 Task: Look for space in Zhaobaoshan, China from 2nd September, 2023 to 5th September, 2023 for 1 adult in price range Rs.5000 to Rs.10000. Place can be private room with 1  bedroom having 1 bed and 1 bathroom. Property type can be house, flat, guest house, hotel. Amenities needed are: washing machine. Booking option can be shelf check-in. Required host language is Chinese (Simplified).
Action: Mouse moved to (286, 144)
Screenshot: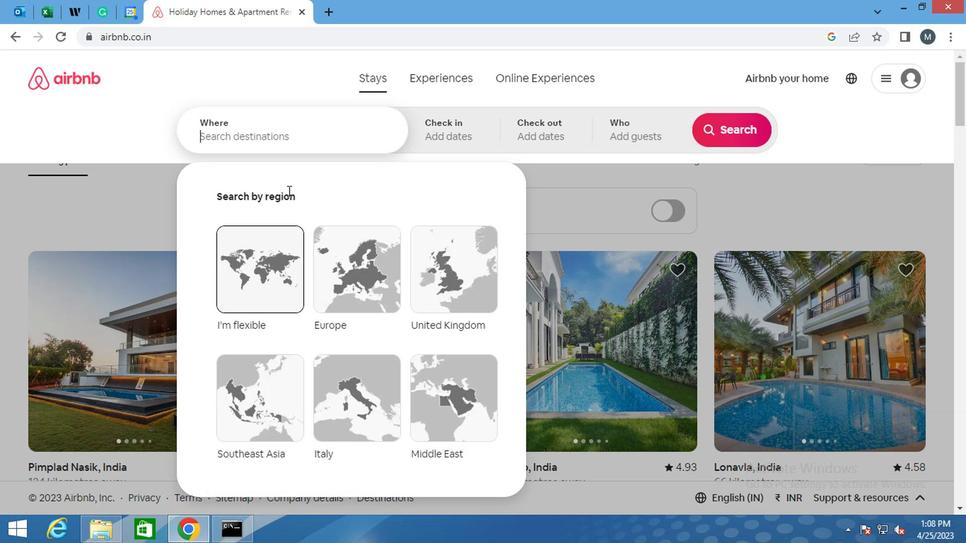
Action: Mouse pressed left at (286, 144)
Screenshot: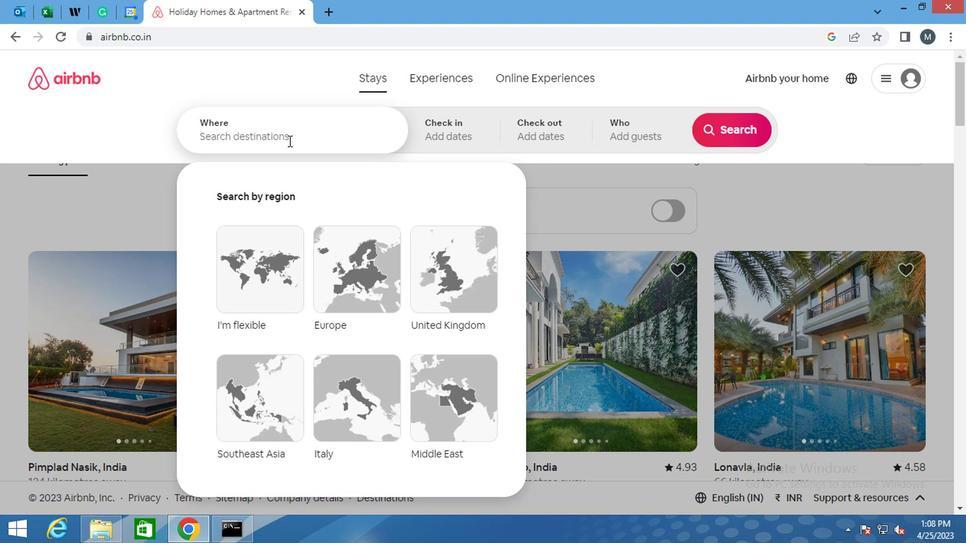 
Action: Mouse moved to (286, 146)
Screenshot: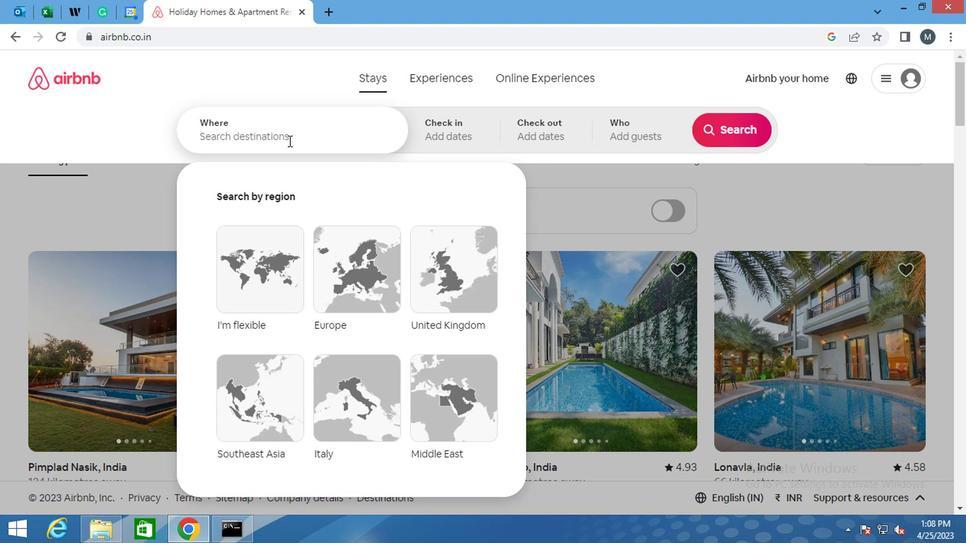 
Action: Key pressed <Key.shift>ZHOBAOSG<Key.backspace>HAN,<Key.shift>CHINA<Key.enter>
Screenshot: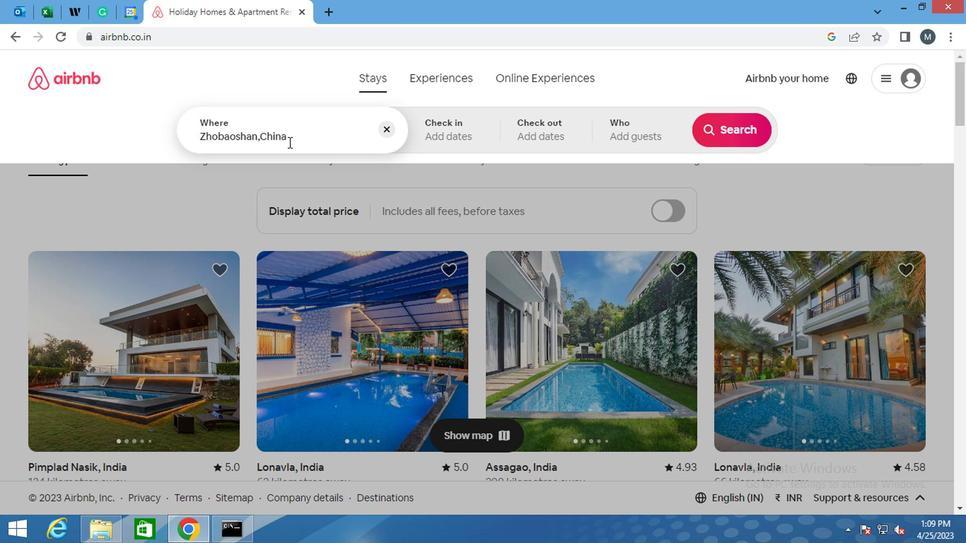 
Action: Mouse moved to (715, 240)
Screenshot: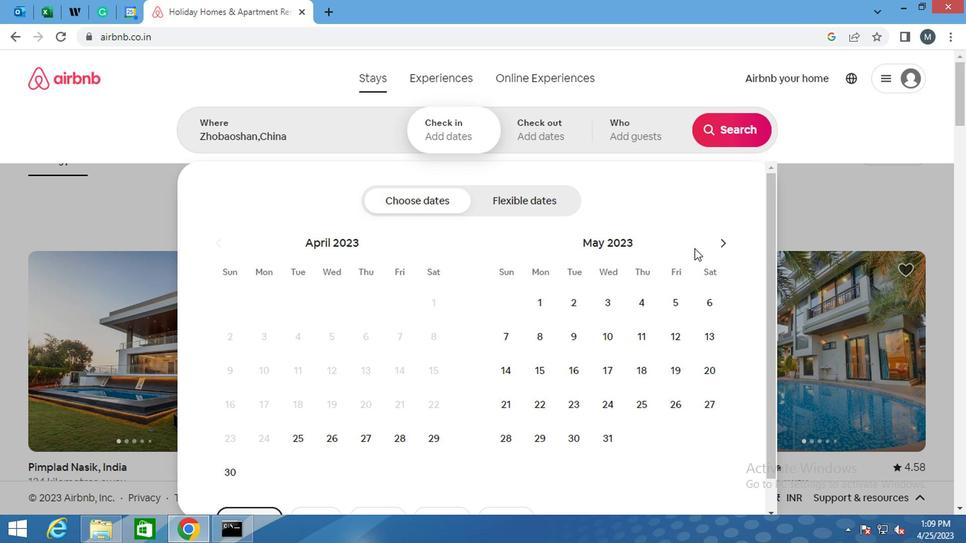 
Action: Mouse pressed left at (715, 240)
Screenshot: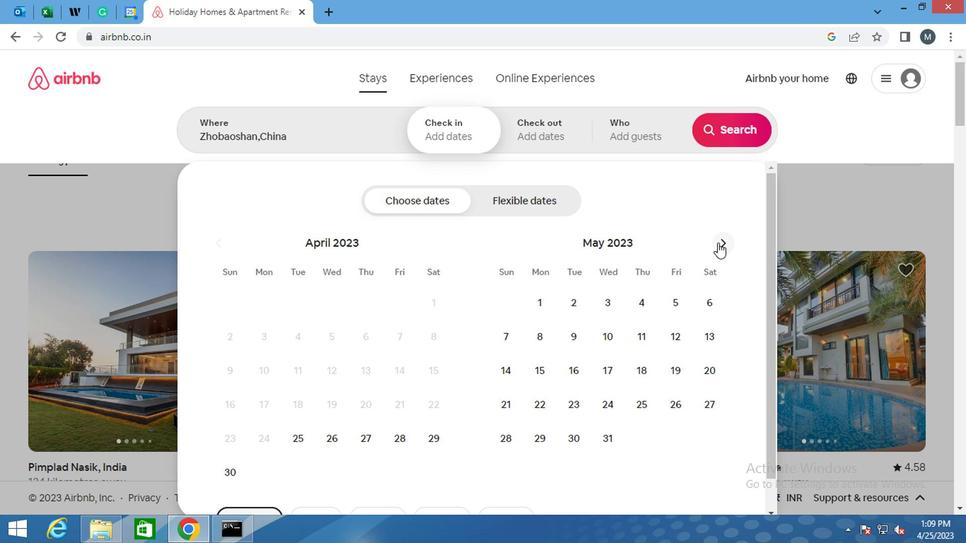 
Action: Mouse pressed left at (715, 240)
Screenshot: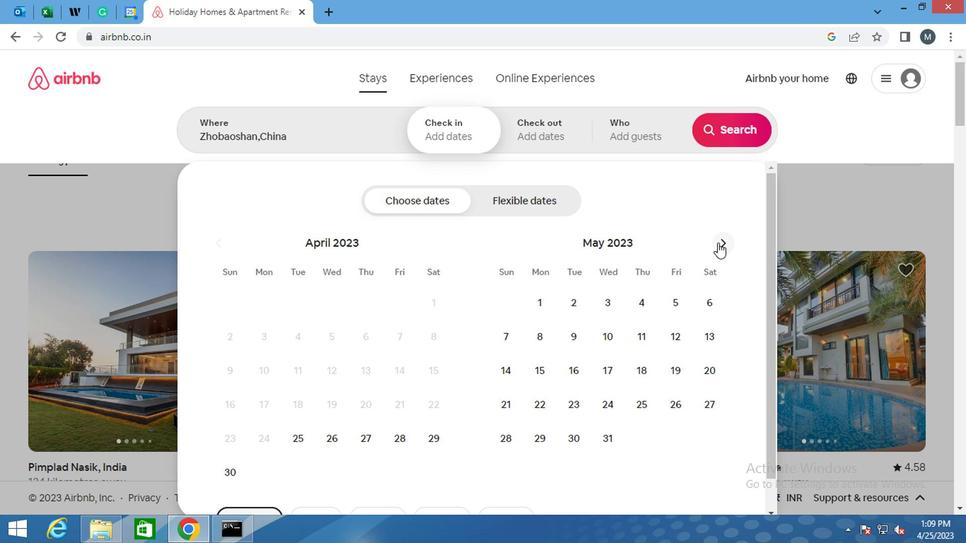 
Action: Mouse pressed left at (715, 240)
Screenshot: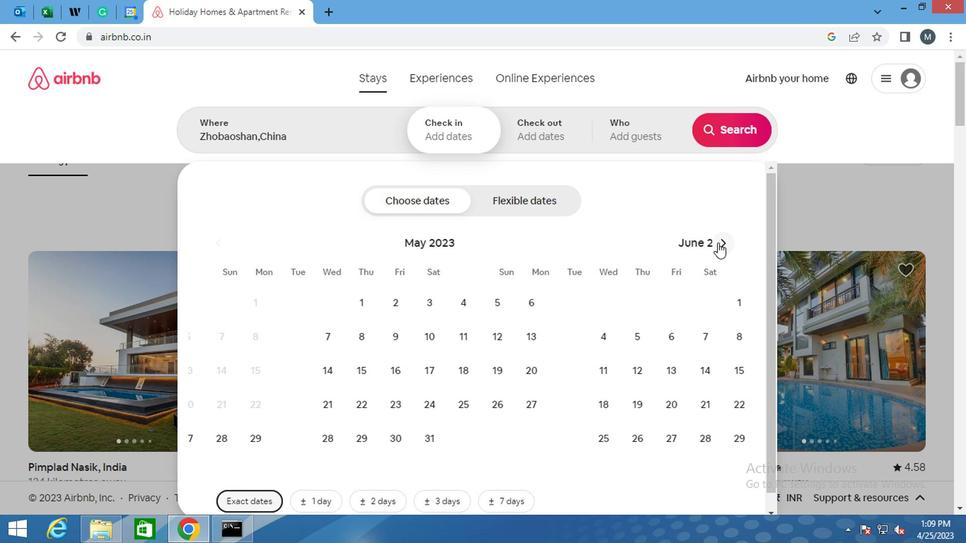 
Action: Mouse moved to (715, 239)
Screenshot: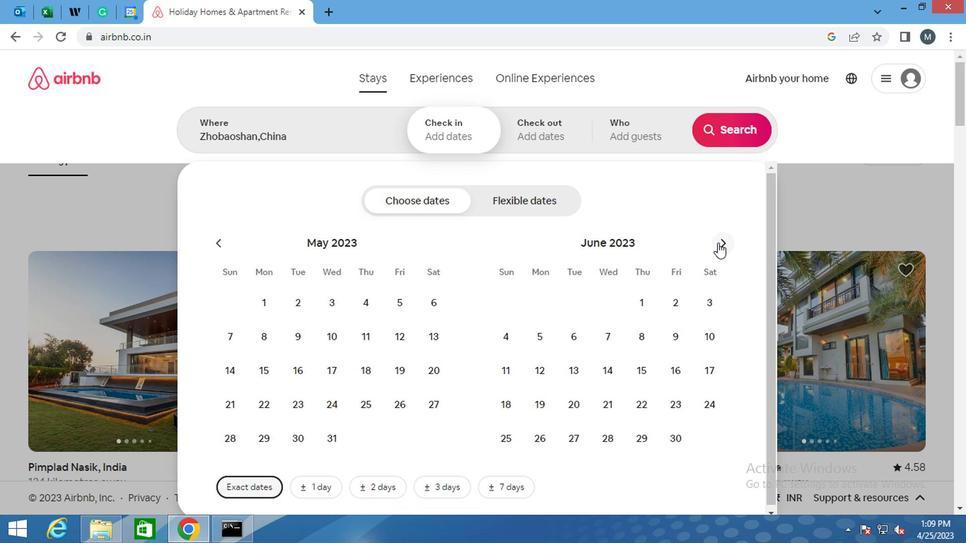 
Action: Mouse pressed left at (715, 239)
Screenshot: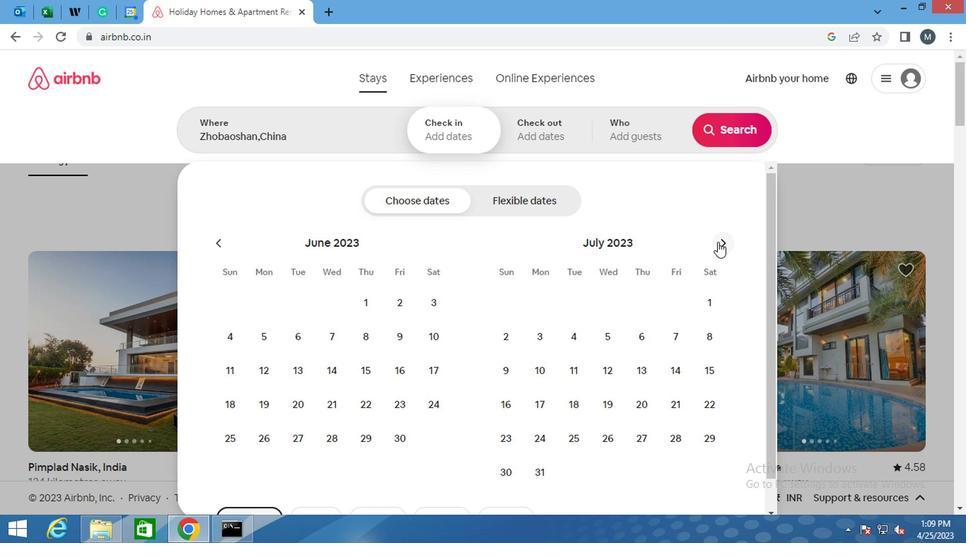 
Action: Mouse pressed left at (715, 239)
Screenshot: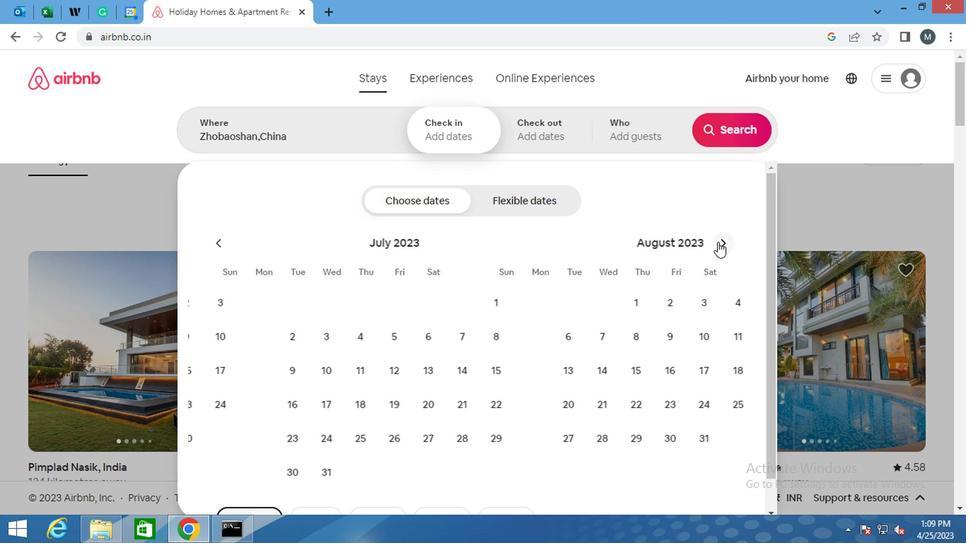 
Action: Mouse moved to (695, 292)
Screenshot: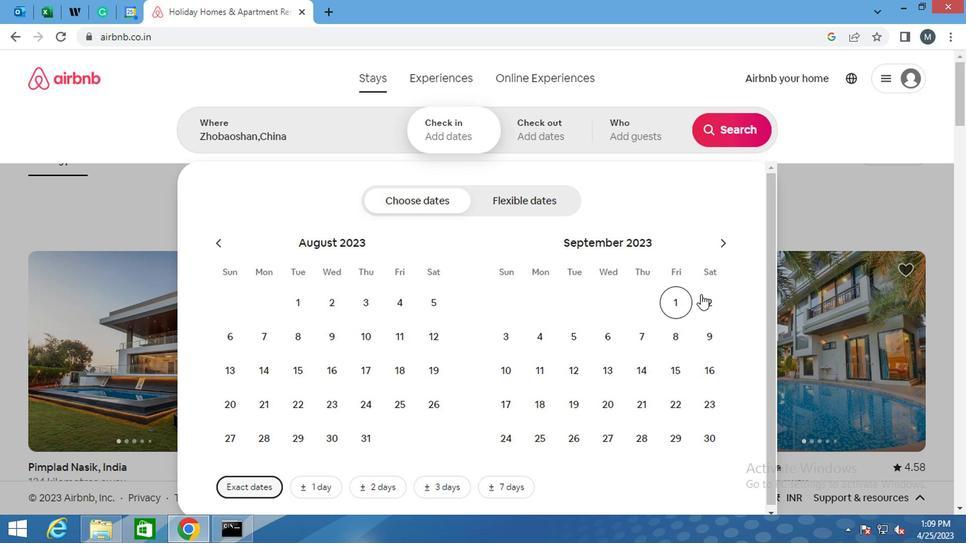 
Action: Mouse pressed left at (695, 292)
Screenshot: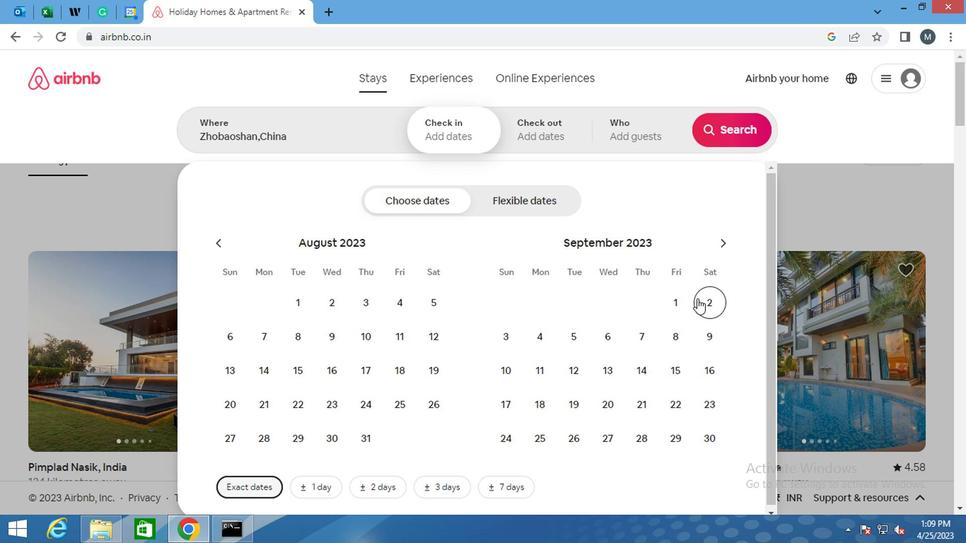 
Action: Mouse moved to (567, 326)
Screenshot: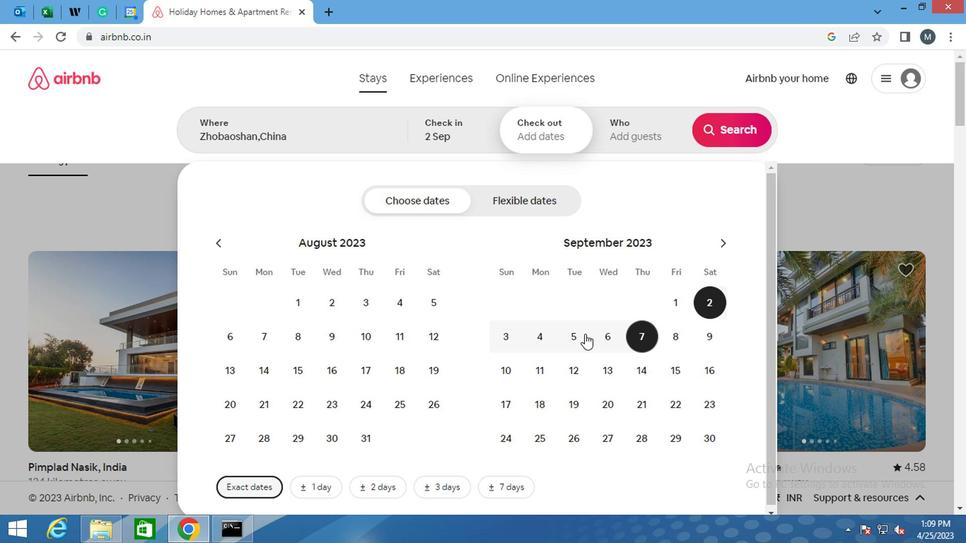 
Action: Mouse pressed left at (567, 326)
Screenshot: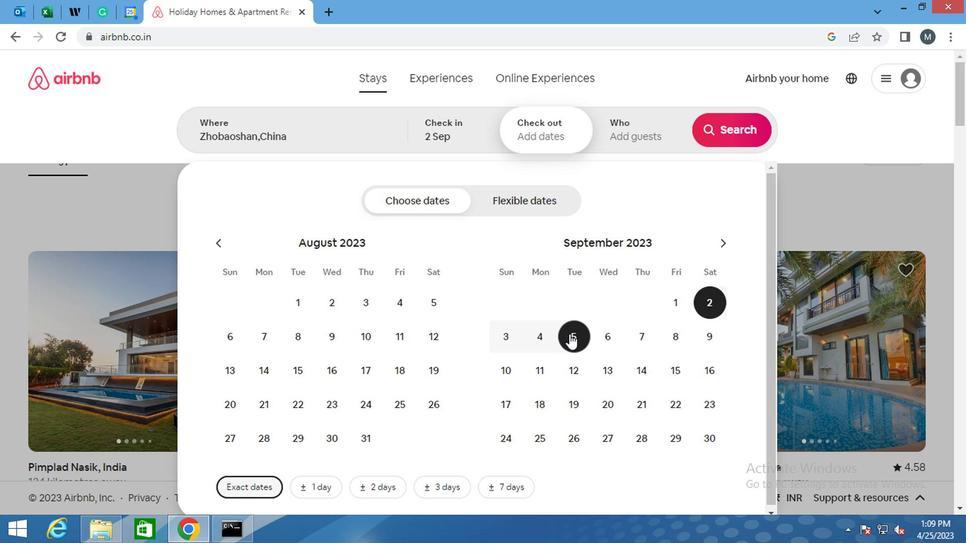
Action: Mouse moved to (630, 123)
Screenshot: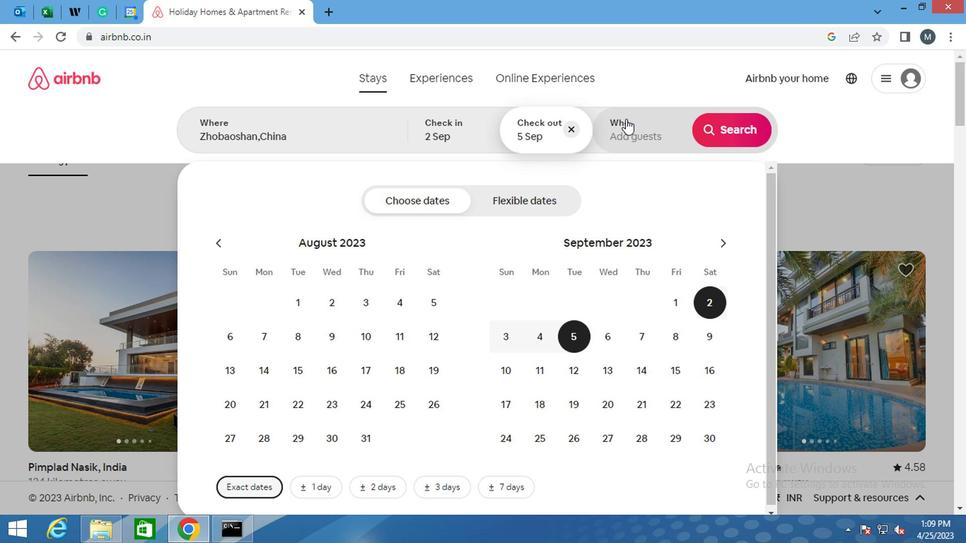 
Action: Mouse pressed left at (630, 123)
Screenshot: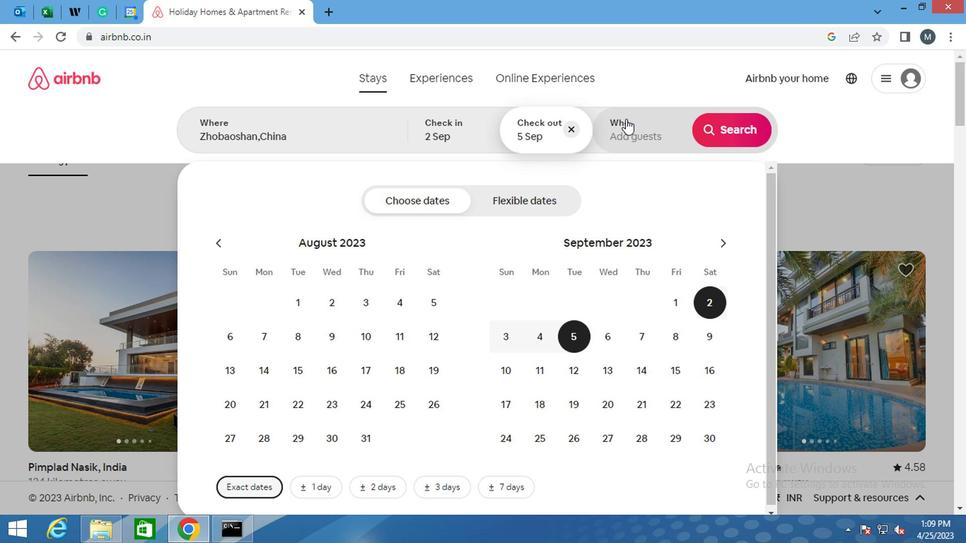 
Action: Mouse moved to (736, 203)
Screenshot: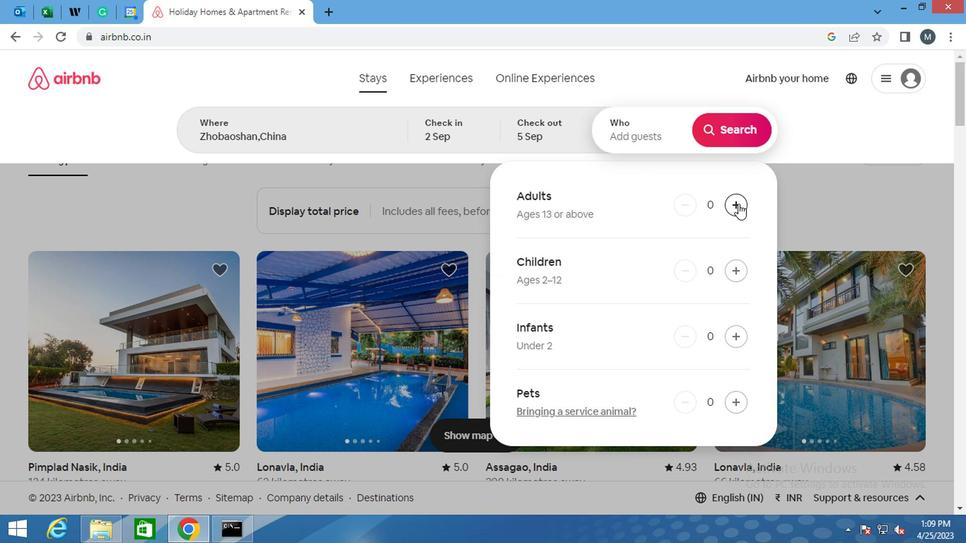 
Action: Mouse pressed left at (736, 203)
Screenshot: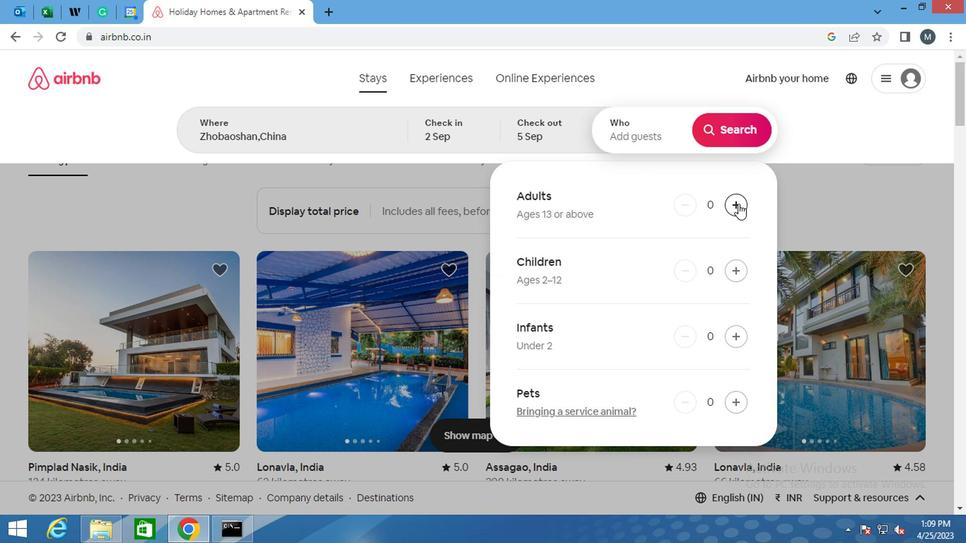 
Action: Mouse moved to (714, 132)
Screenshot: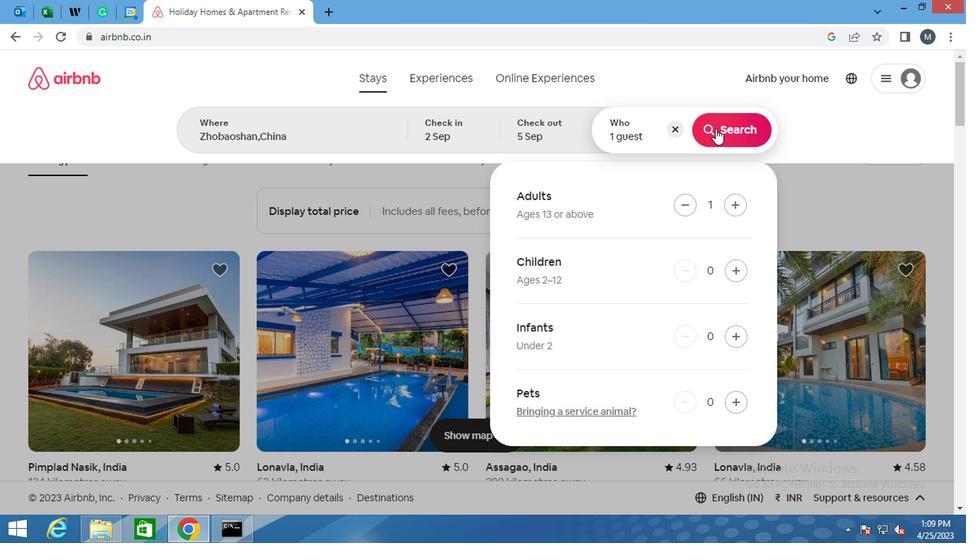 
Action: Mouse pressed left at (714, 132)
Screenshot: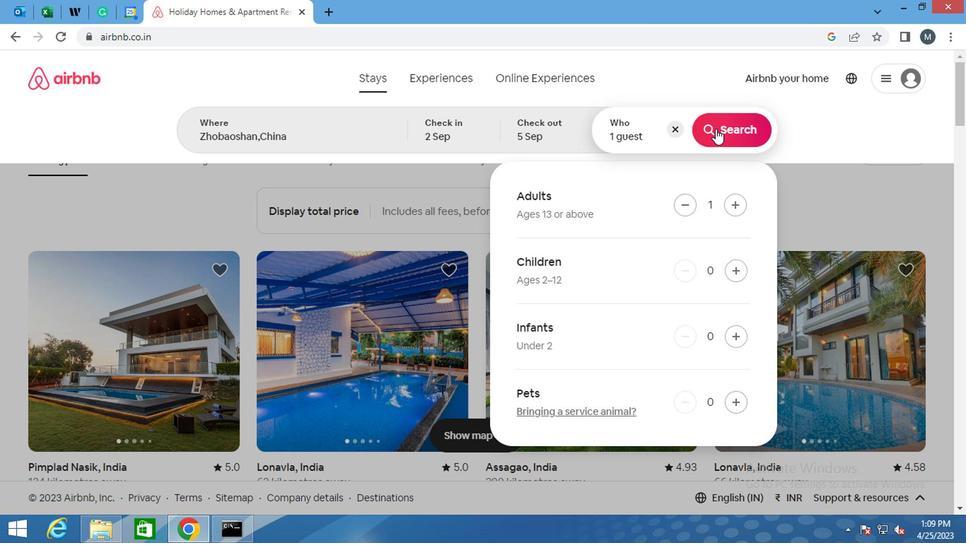 
Action: Mouse moved to (897, 143)
Screenshot: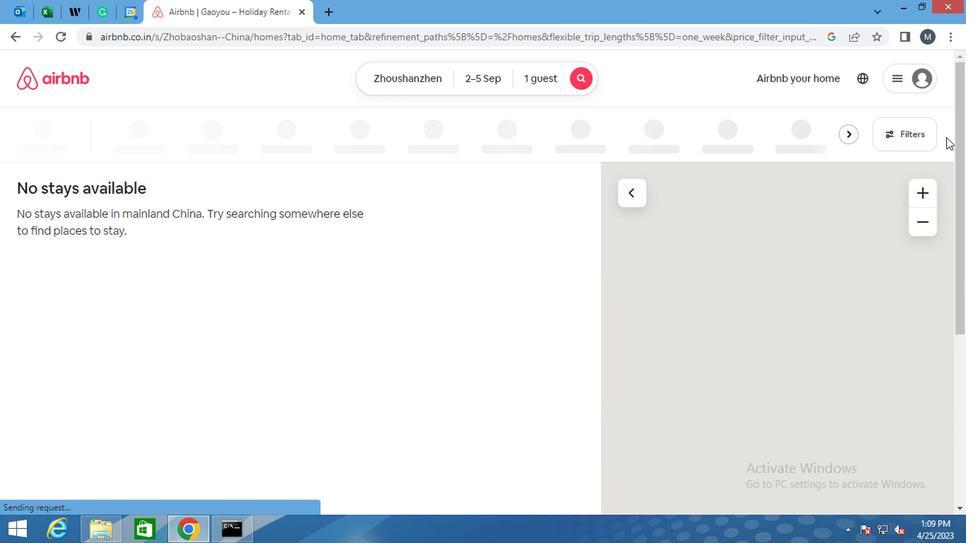 
Action: Mouse pressed left at (897, 143)
Screenshot: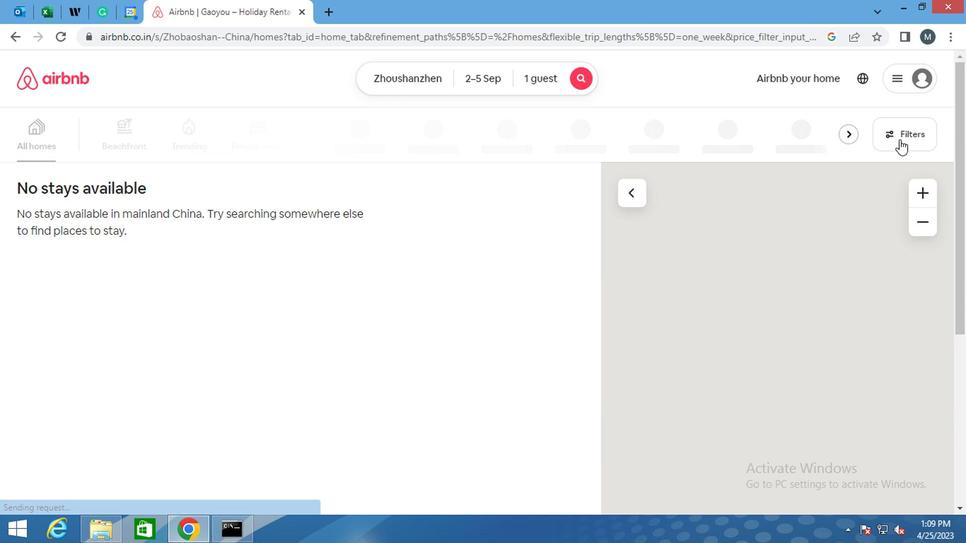 
Action: Mouse moved to (306, 222)
Screenshot: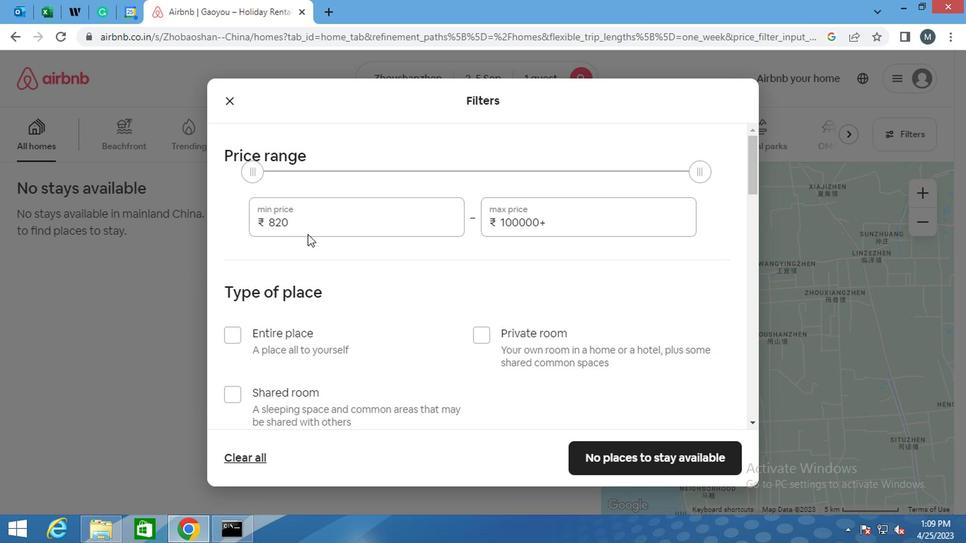 
Action: Mouse pressed left at (306, 222)
Screenshot: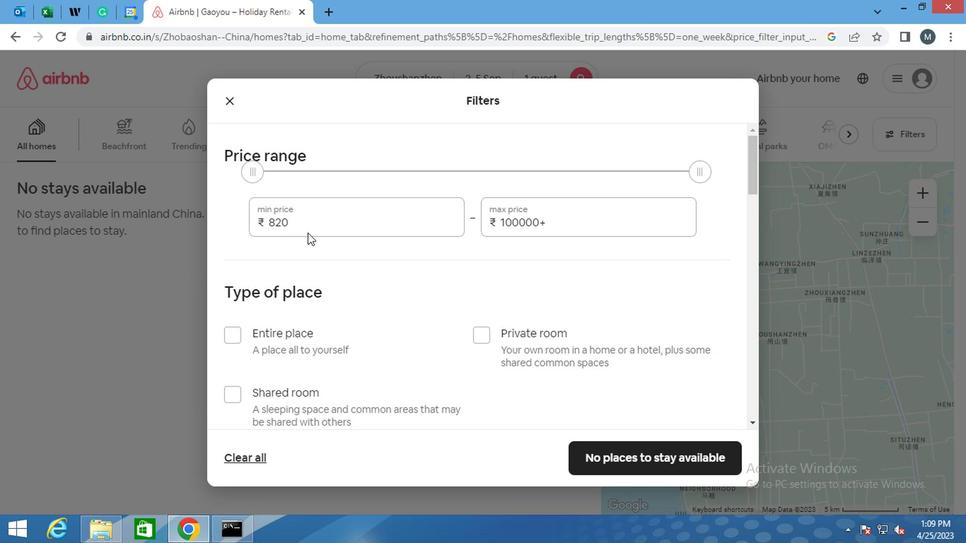
Action: Mouse moved to (307, 222)
Screenshot: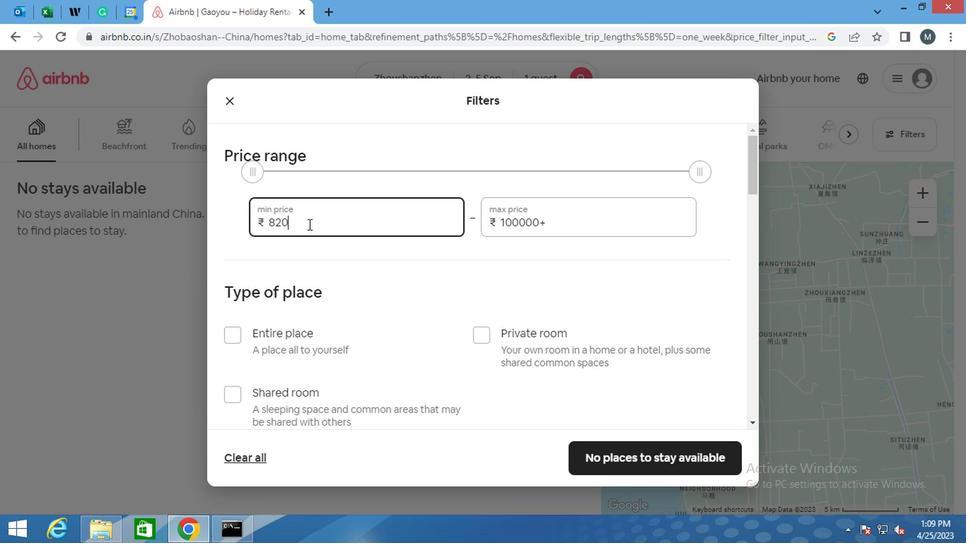 
Action: Key pressed <Key.backspace><Key.backspace>
Screenshot: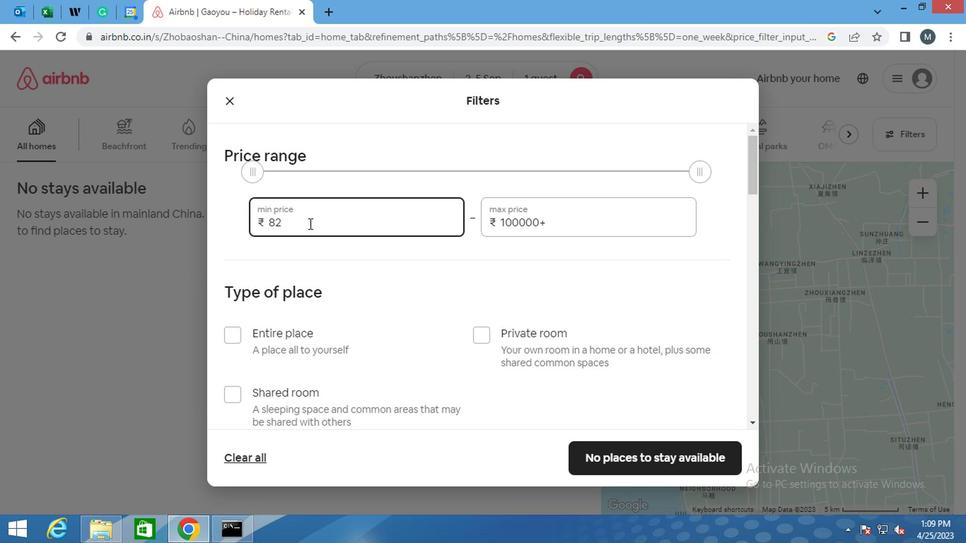 
Action: Mouse moved to (307, 222)
Screenshot: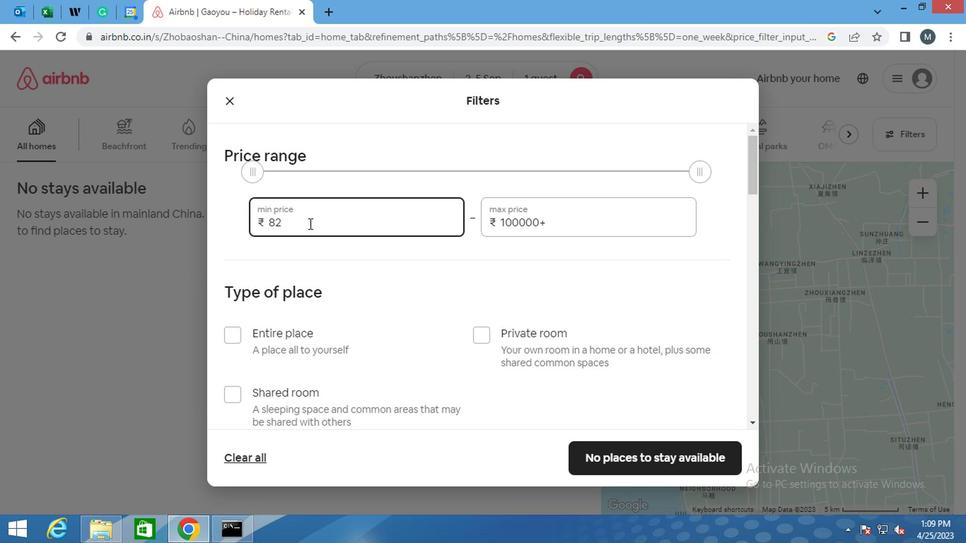 
Action: Key pressed <Key.backspace>
Screenshot: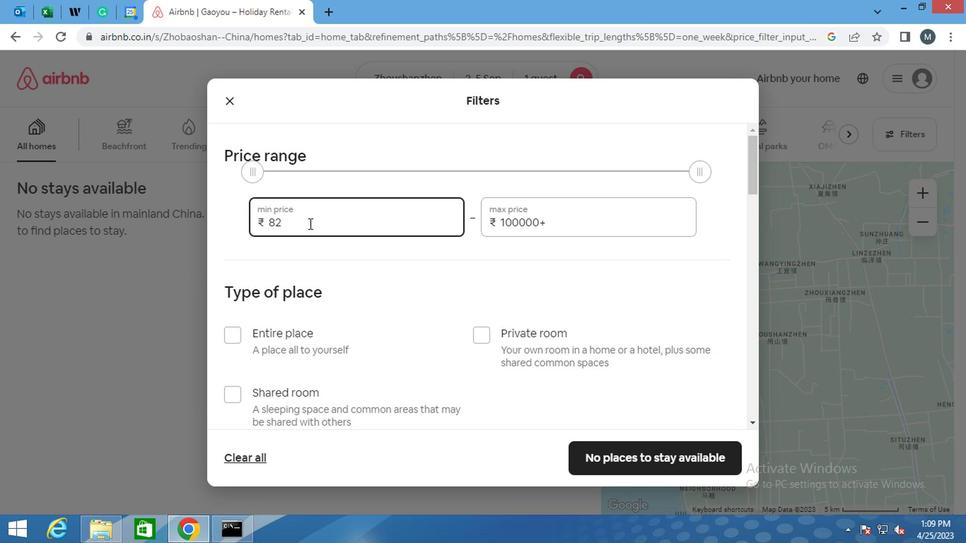 
Action: Mouse moved to (309, 229)
Screenshot: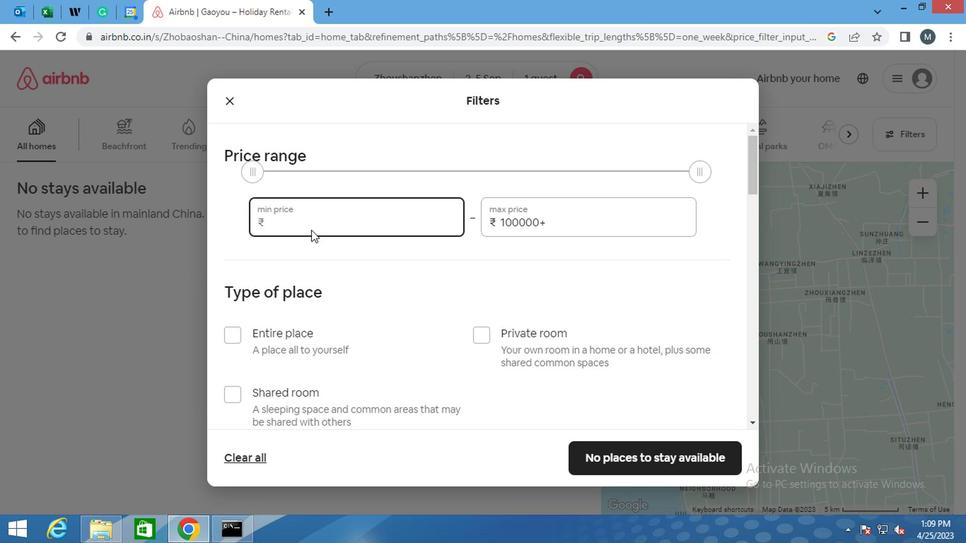 
Action: Key pressed 5
Screenshot: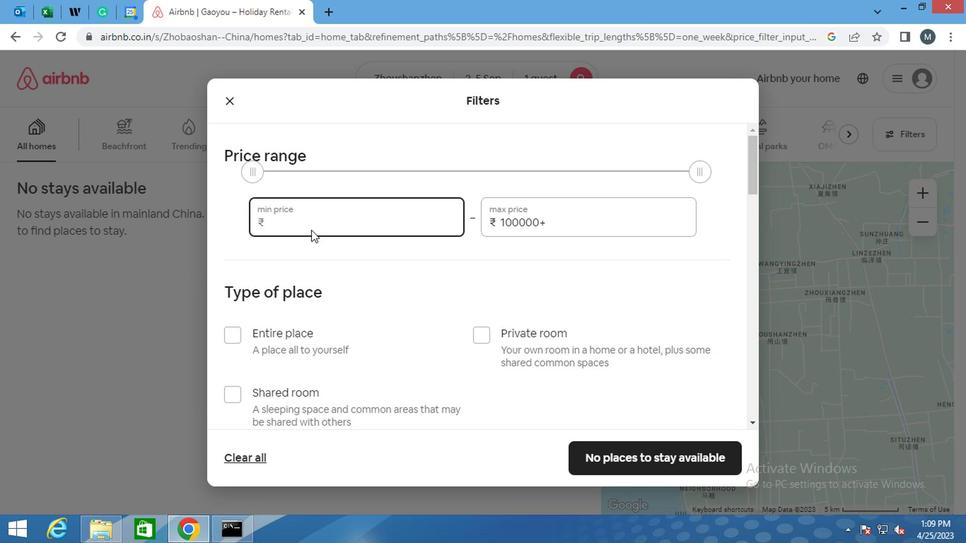 
Action: Mouse moved to (307, 231)
Screenshot: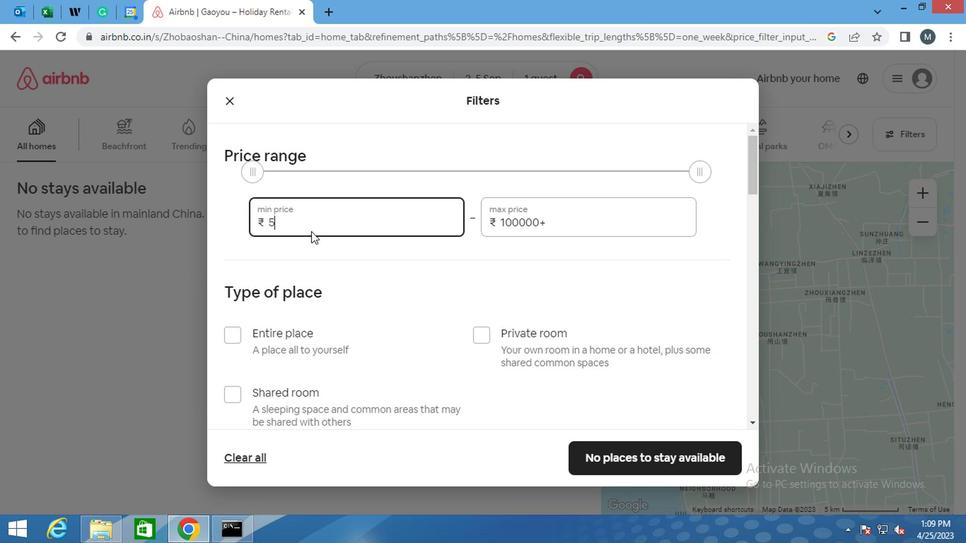 
Action: Key pressed 000
Screenshot: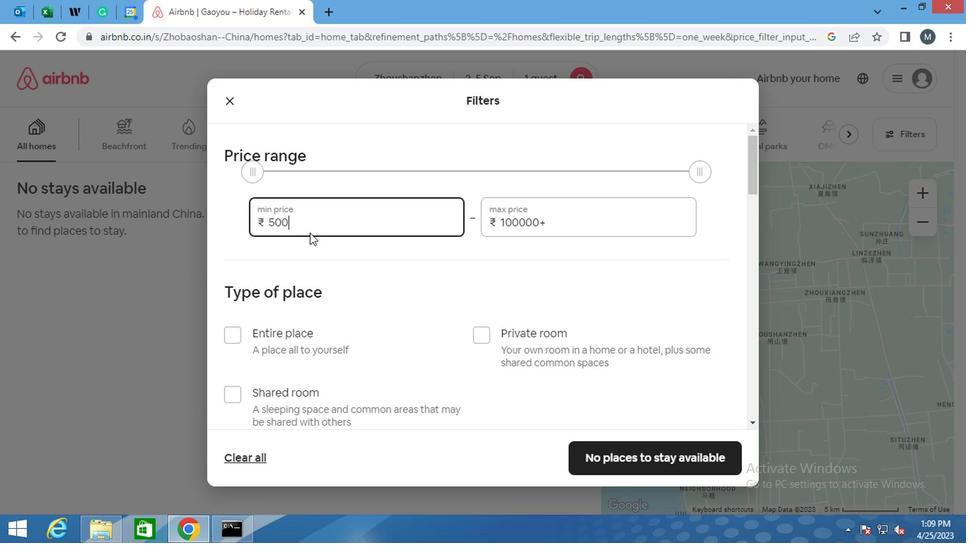 
Action: Mouse moved to (549, 224)
Screenshot: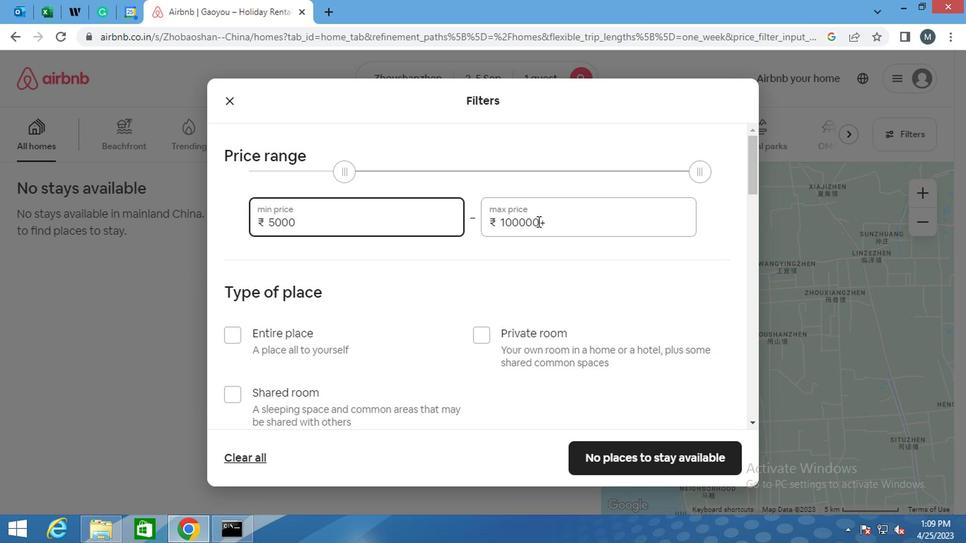 
Action: Mouse pressed left at (549, 224)
Screenshot: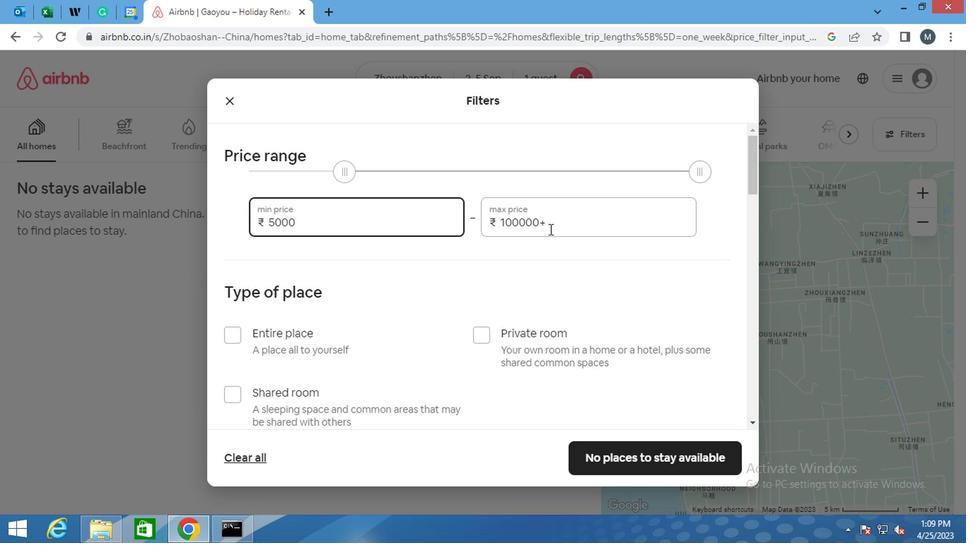 
Action: Mouse moved to (552, 222)
Screenshot: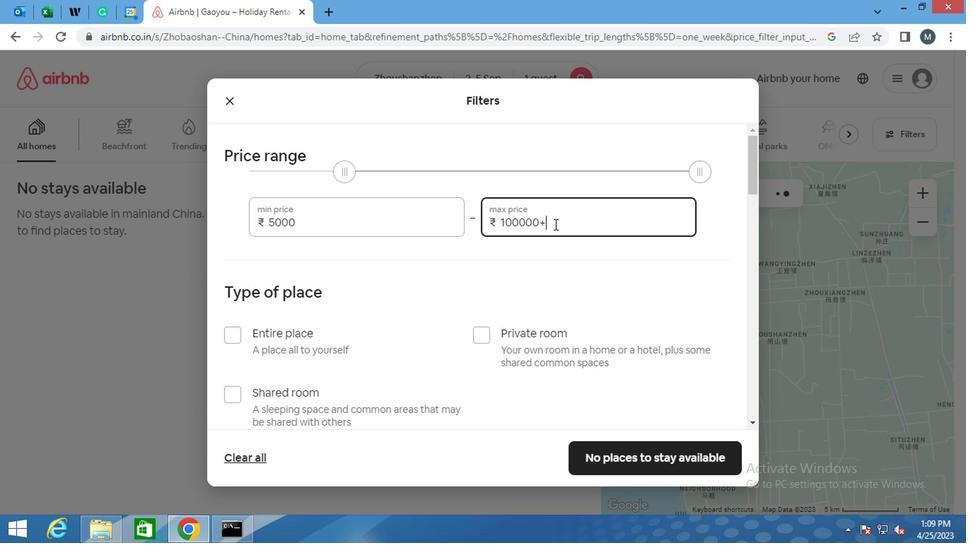 
Action: Key pressed <Key.backspace>
Screenshot: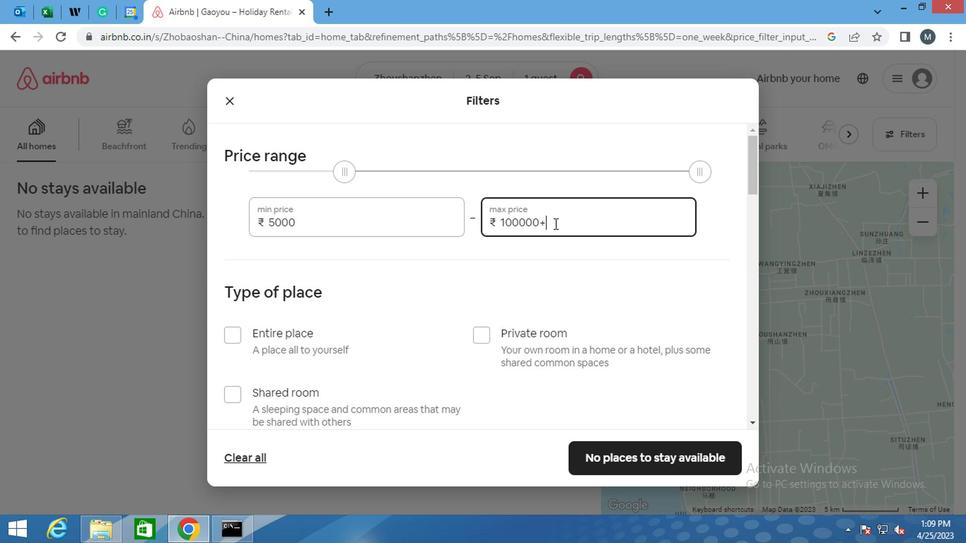 
Action: Mouse moved to (535, 223)
Screenshot: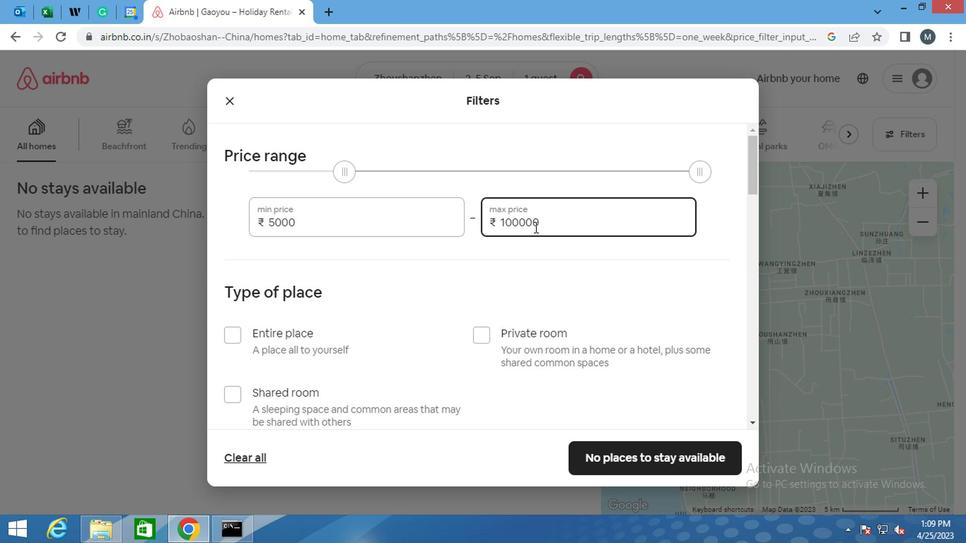 
Action: Key pressed <Key.backspace>
Screenshot: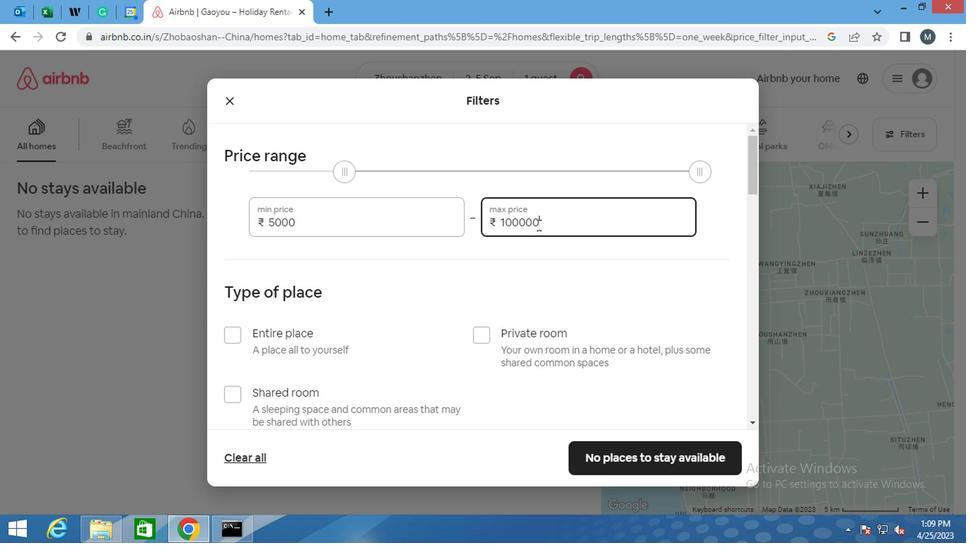 
Action: Mouse moved to (382, 328)
Screenshot: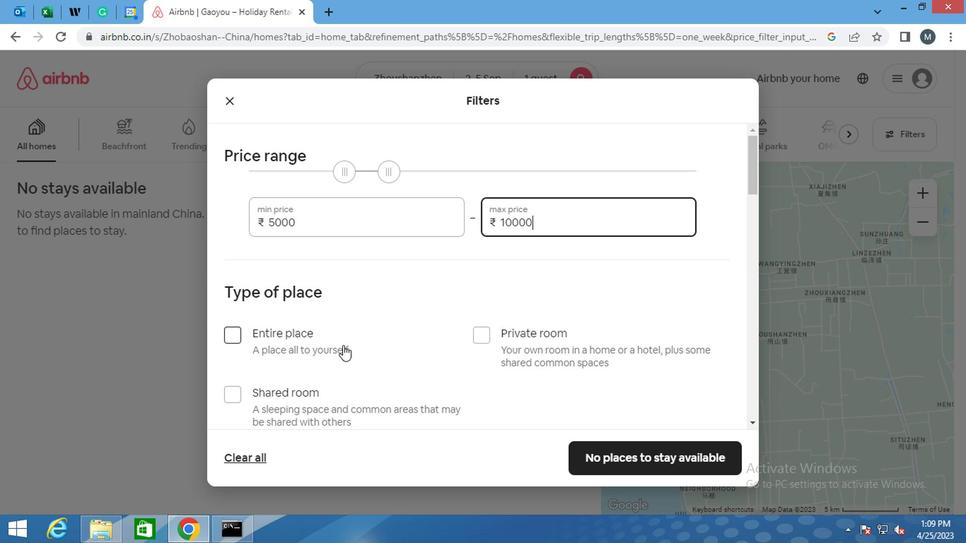 
Action: Mouse scrolled (382, 328) with delta (0, 0)
Screenshot: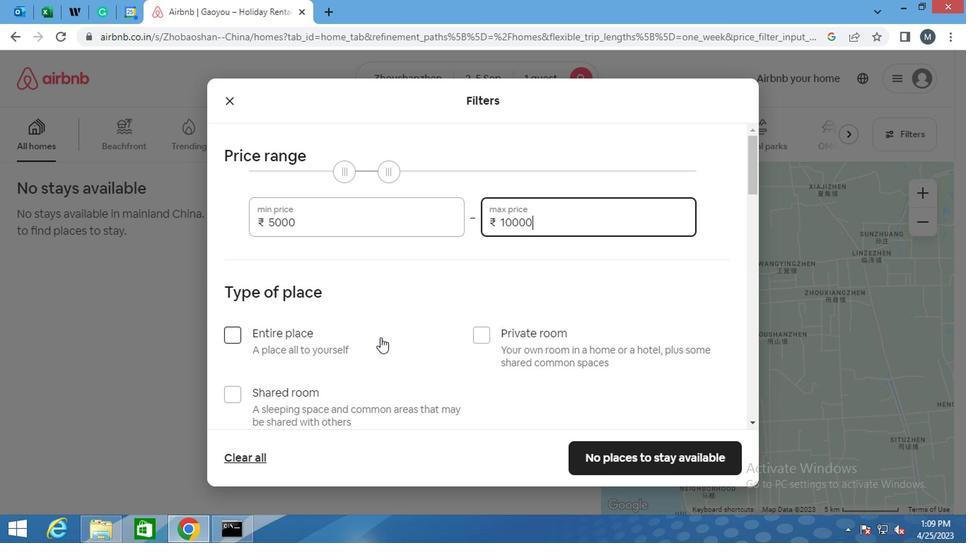 
Action: Mouse moved to (485, 257)
Screenshot: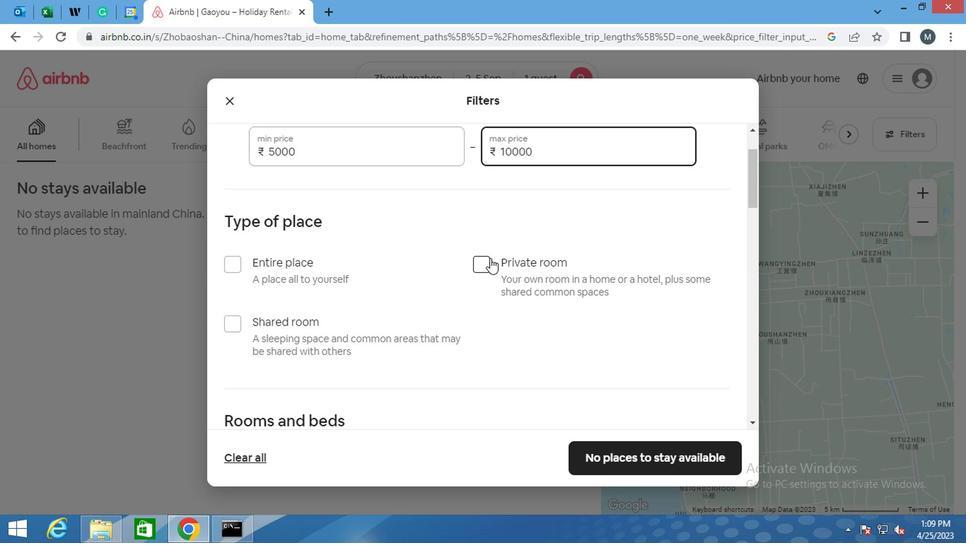 
Action: Mouse pressed left at (485, 257)
Screenshot: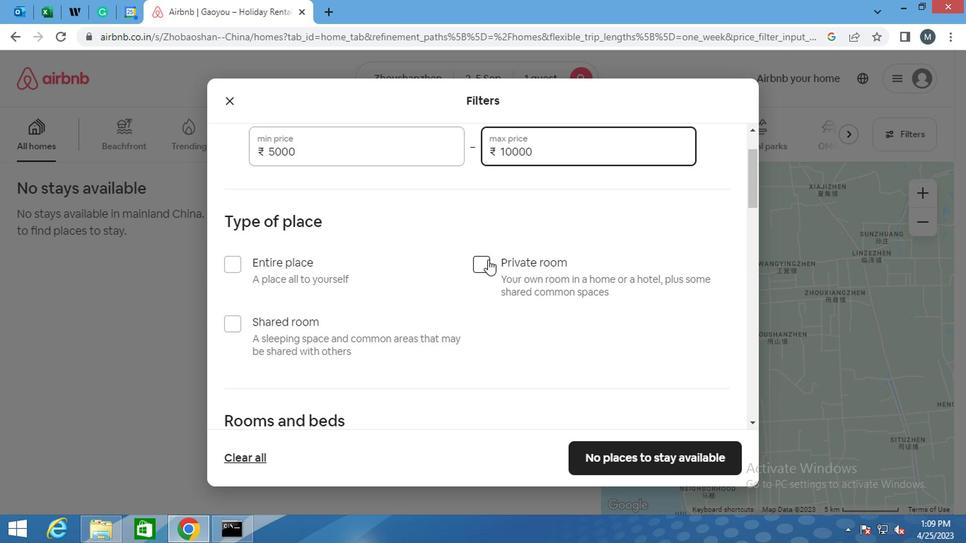 
Action: Mouse moved to (396, 247)
Screenshot: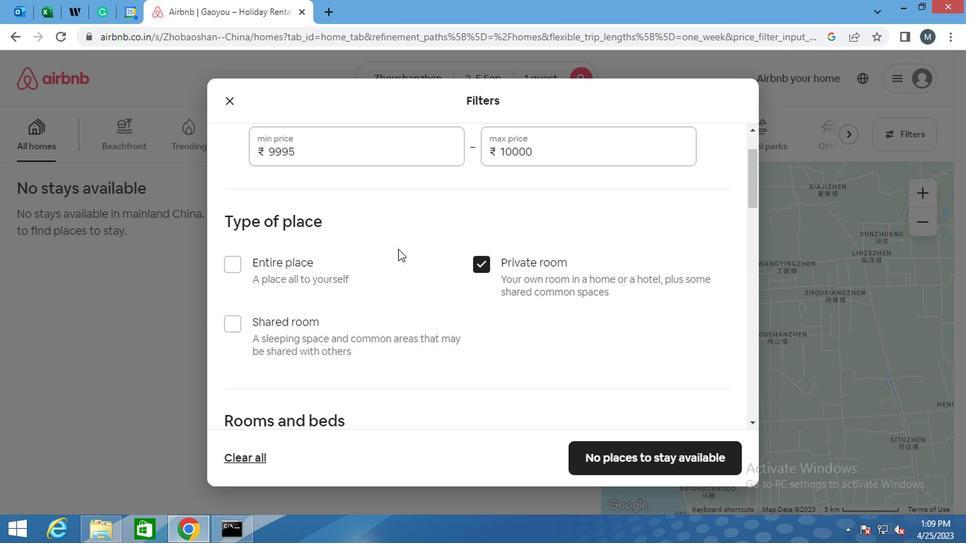 
Action: Mouse scrolled (396, 247) with delta (0, 0)
Screenshot: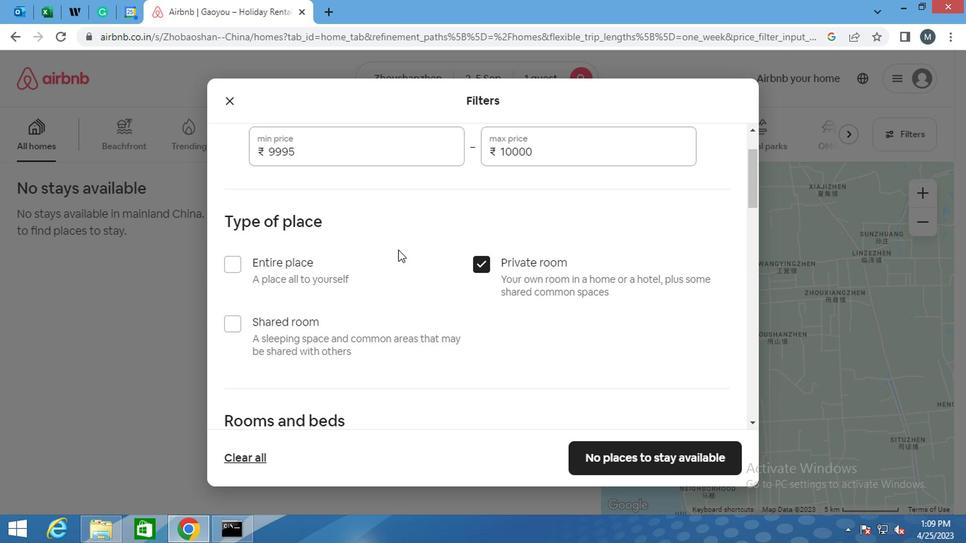
Action: Mouse moved to (396, 251)
Screenshot: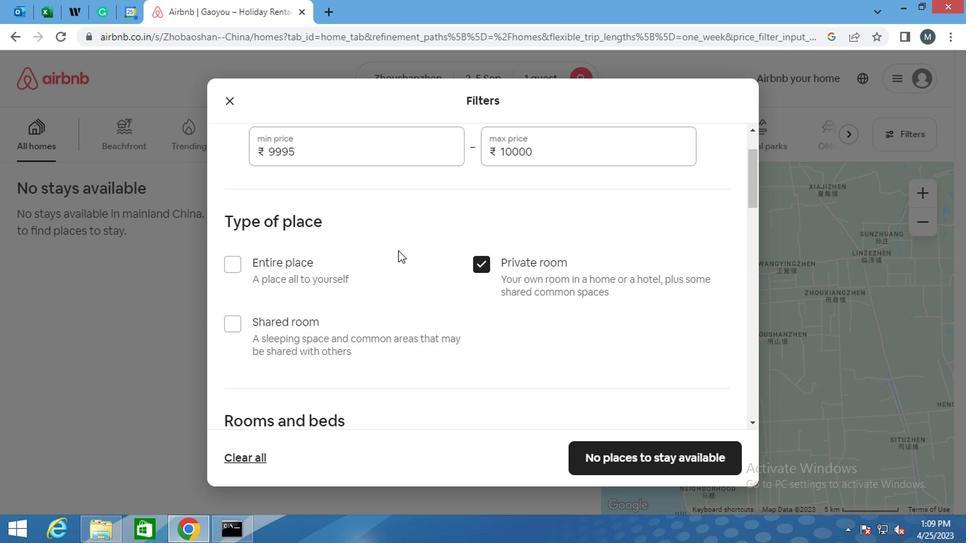 
Action: Mouse scrolled (396, 251) with delta (0, 0)
Screenshot: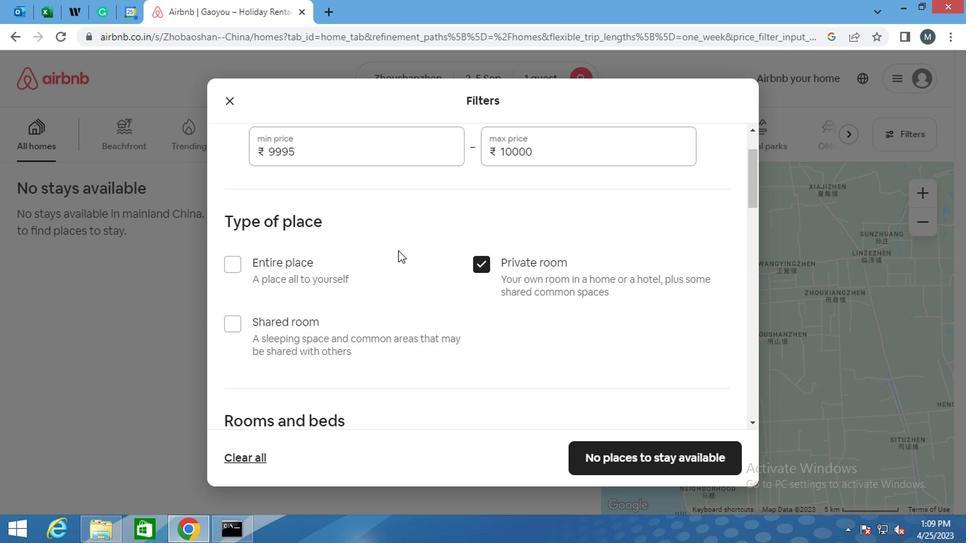 
Action: Mouse moved to (385, 257)
Screenshot: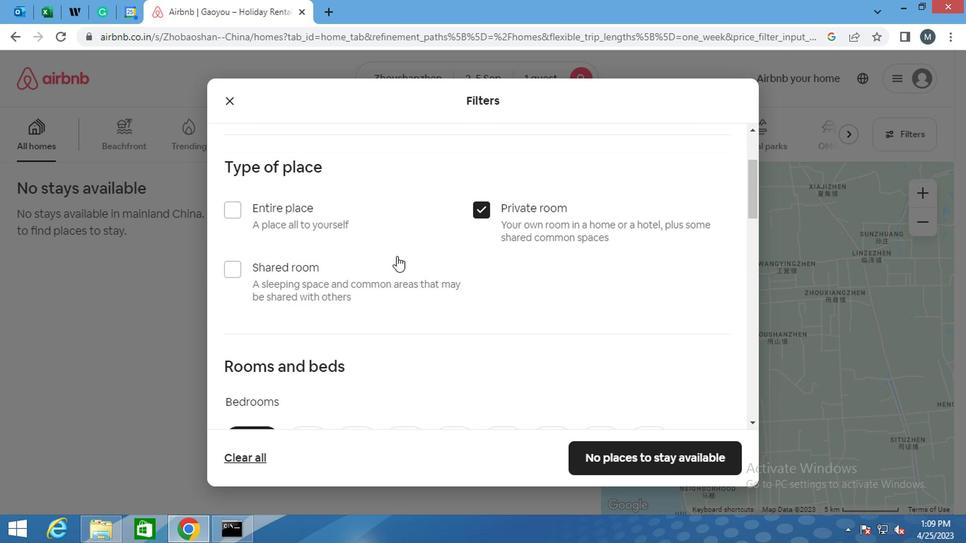 
Action: Mouse scrolled (385, 256) with delta (0, -1)
Screenshot: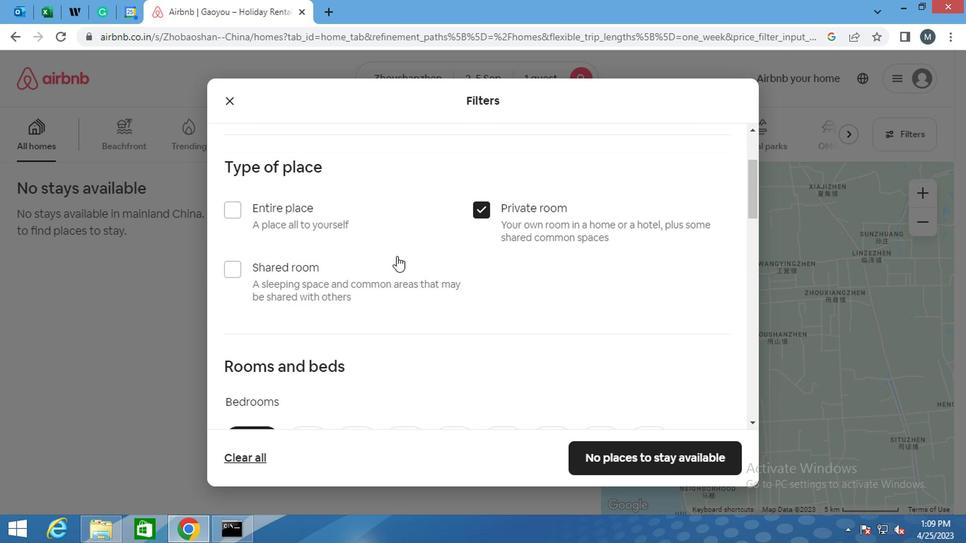 
Action: Mouse moved to (383, 258)
Screenshot: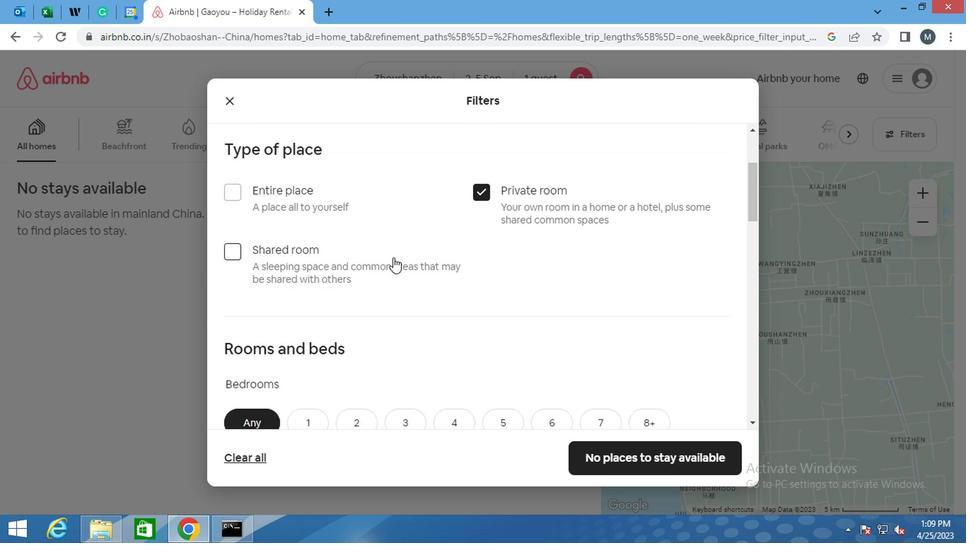 
Action: Mouse scrolled (383, 257) with delta (0, 0)
Screenshot: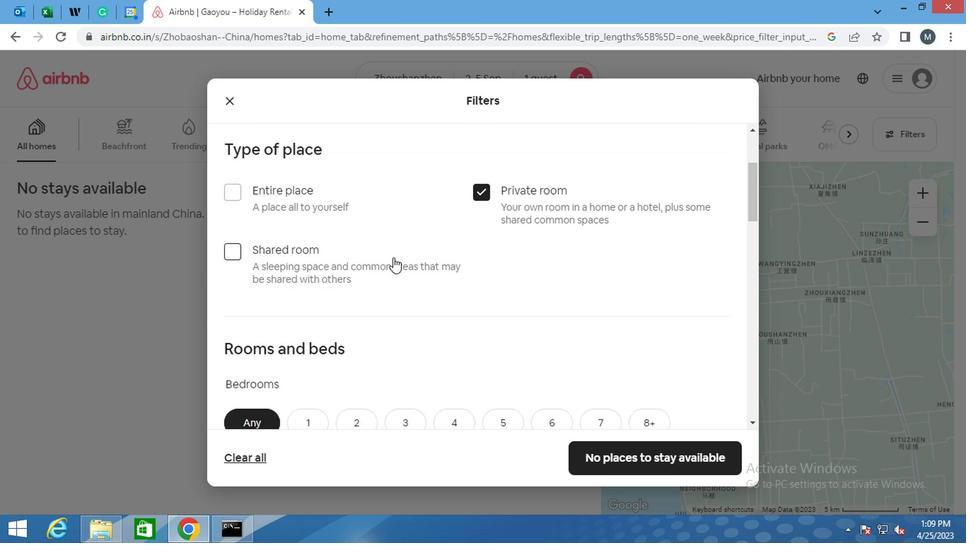 
Action: Mouse moved to (319, 209)
Screenshot: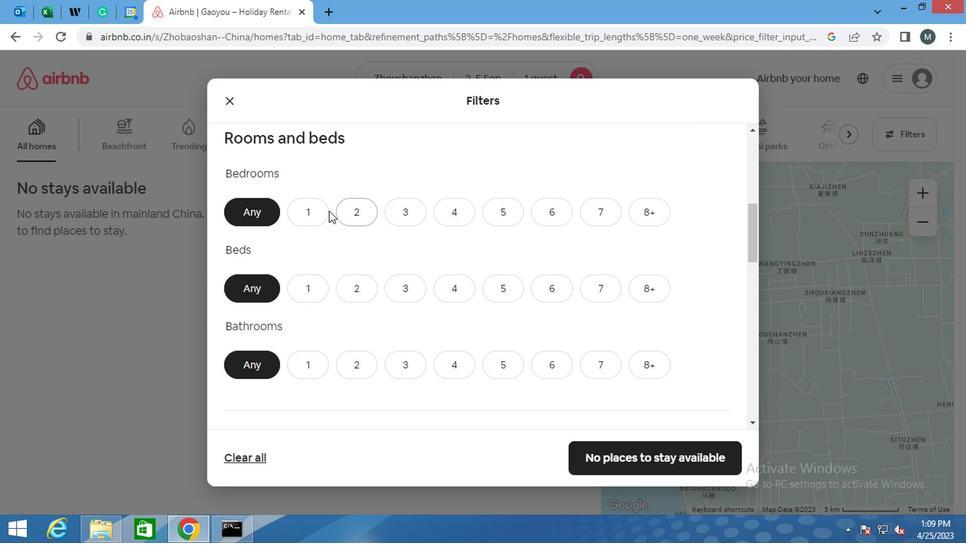 
Action: Mouse pressed left at (319, 209)
Screenshot: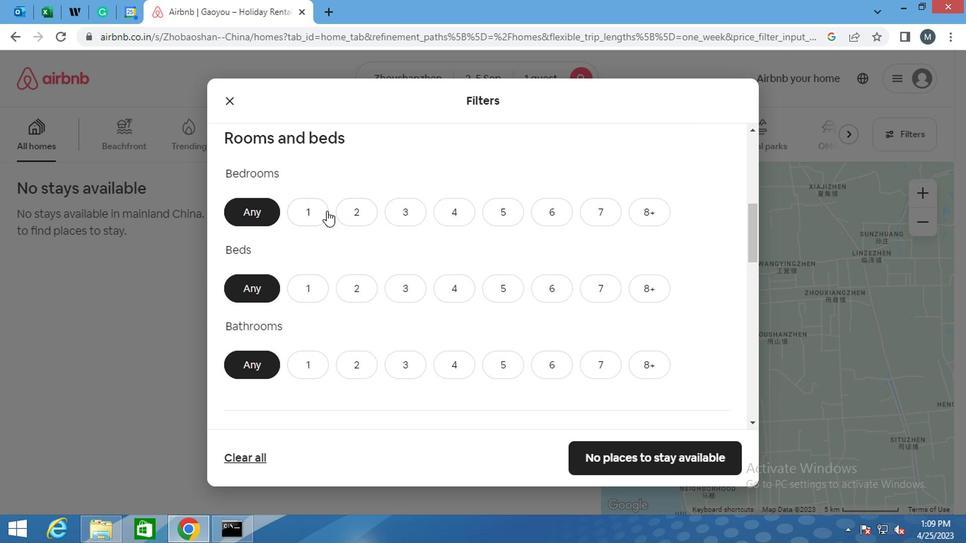
Action: Mouse moved to (300, 288)
Screenshot: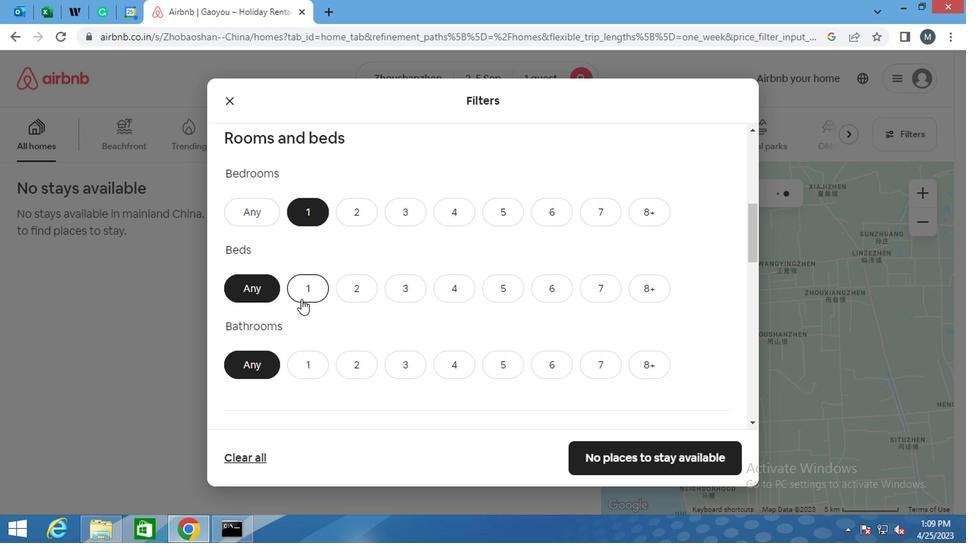 
Action: Mouse pressed left at (300, 288)
Screenshot: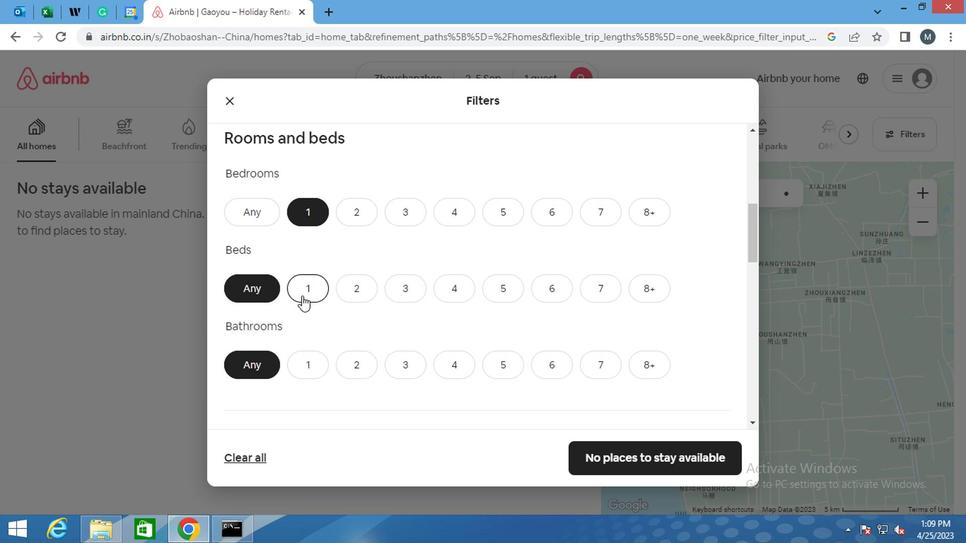
Action: Mouse moved to (292, 347)
Screenshot: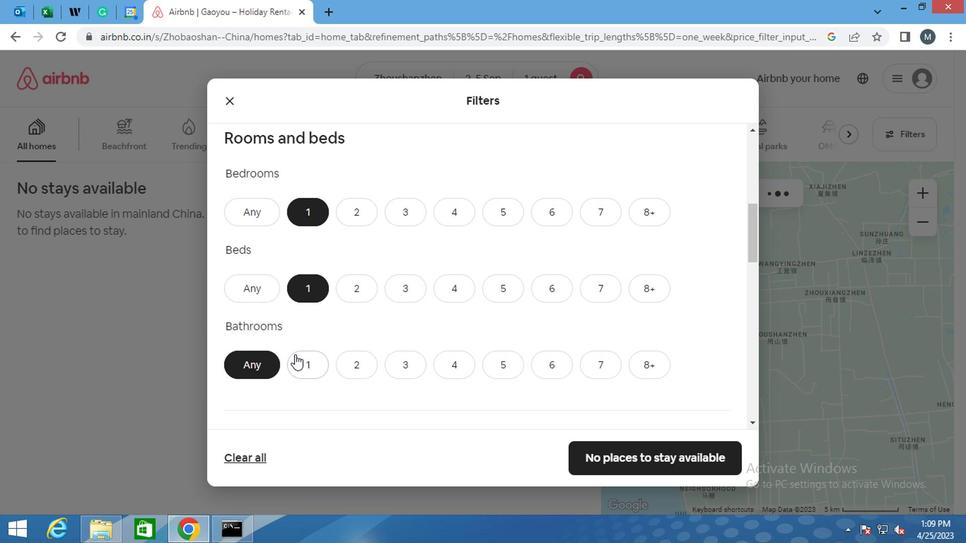 
Action: Mouse pressed left at (292, 347)
Screenshot: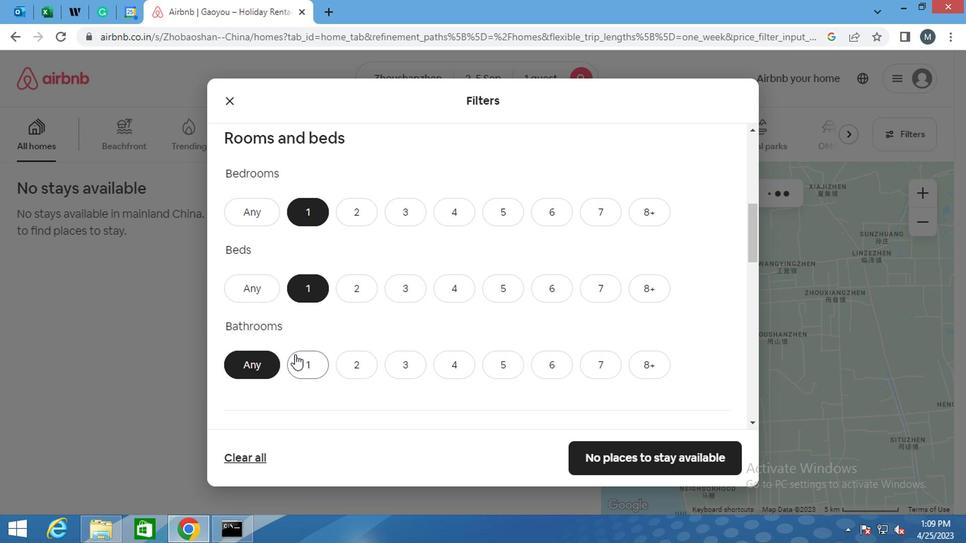 
Action: Mouse moved to (300, 323)
Screenshot: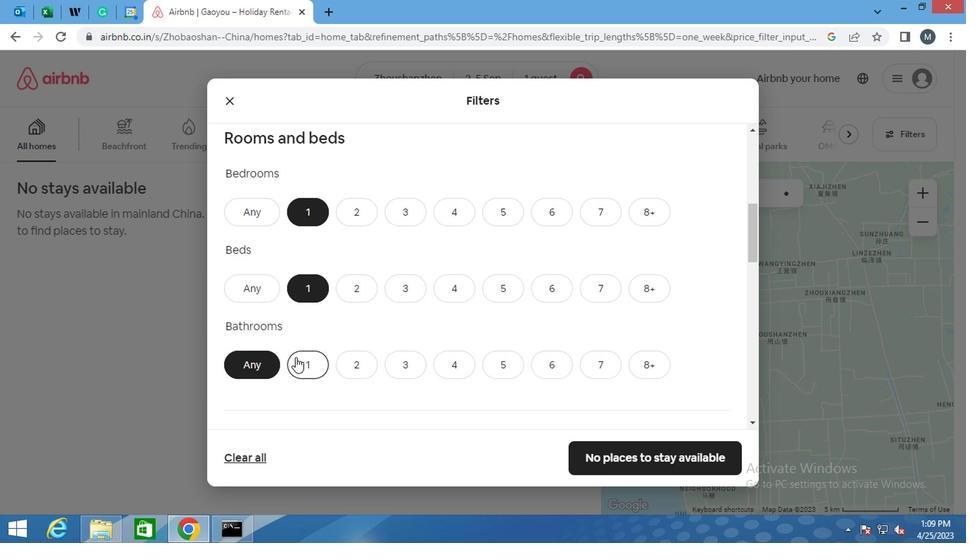 
Action: Mouse scrolled (300, 322) with delta (0, 0)
Screenshot: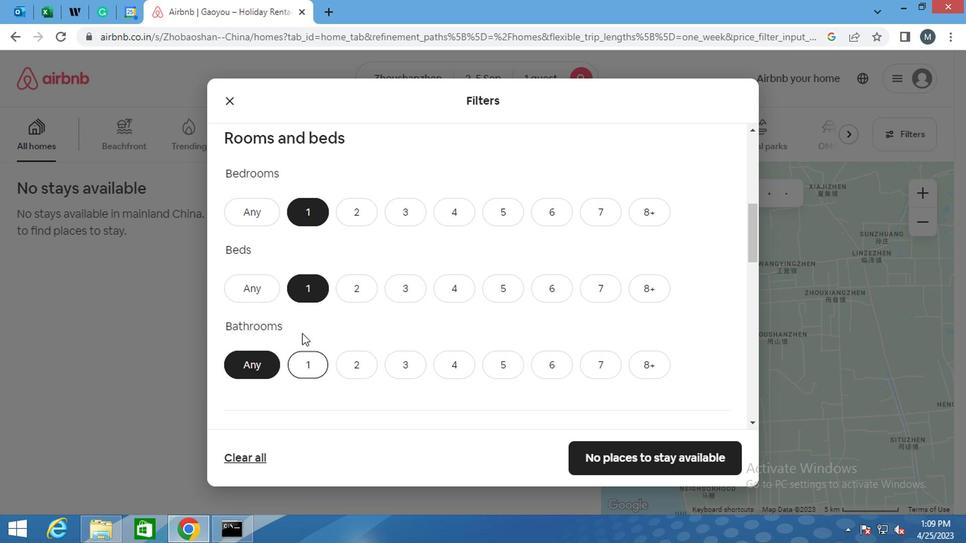 
Action: Mouse moved to (300, 327)
Screenshot: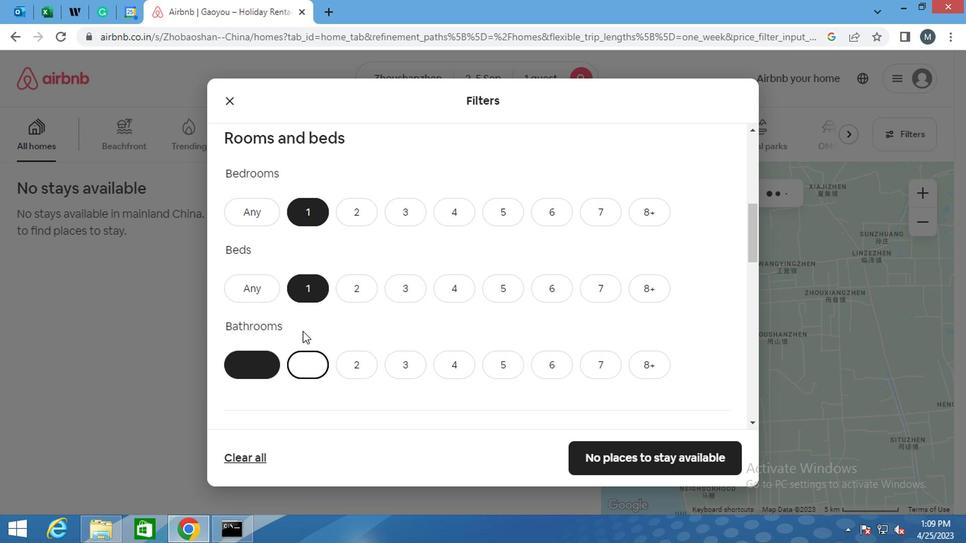 
Action: Mouse scrolled (300, 326) with delta (0, 0)
Screenshot: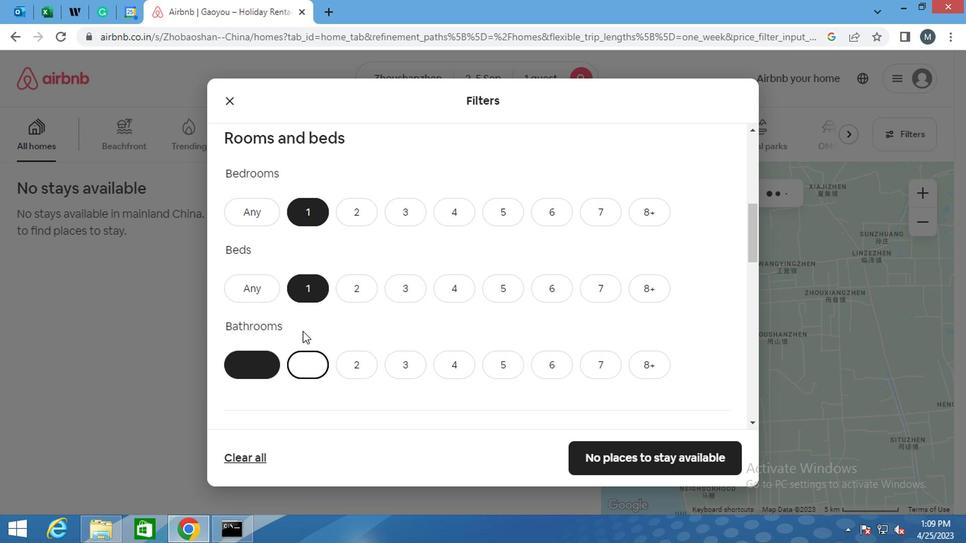 
Action: Mouse moved to (300, 330)
Screenshot: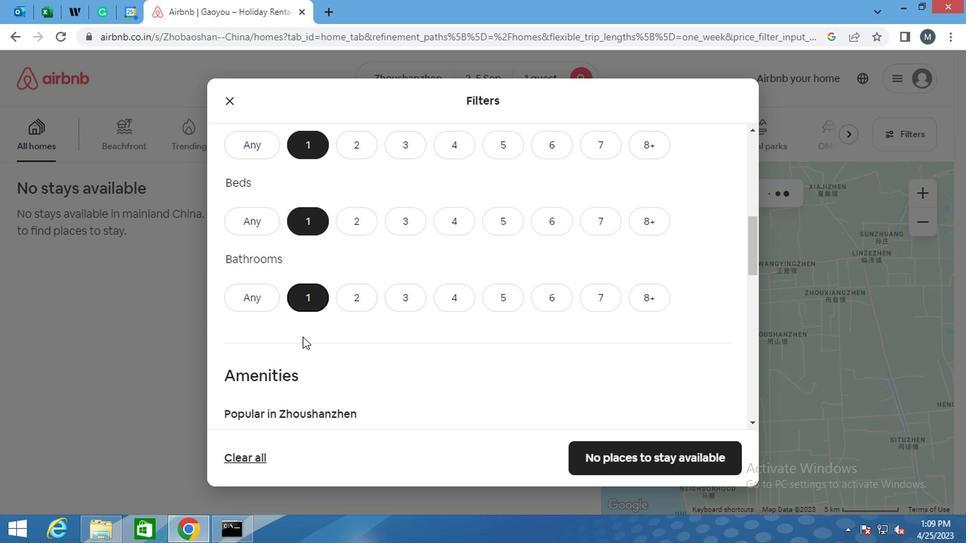 
Action: Mouse scrolled (300, 330) with delta (0, 0)
Screenshot: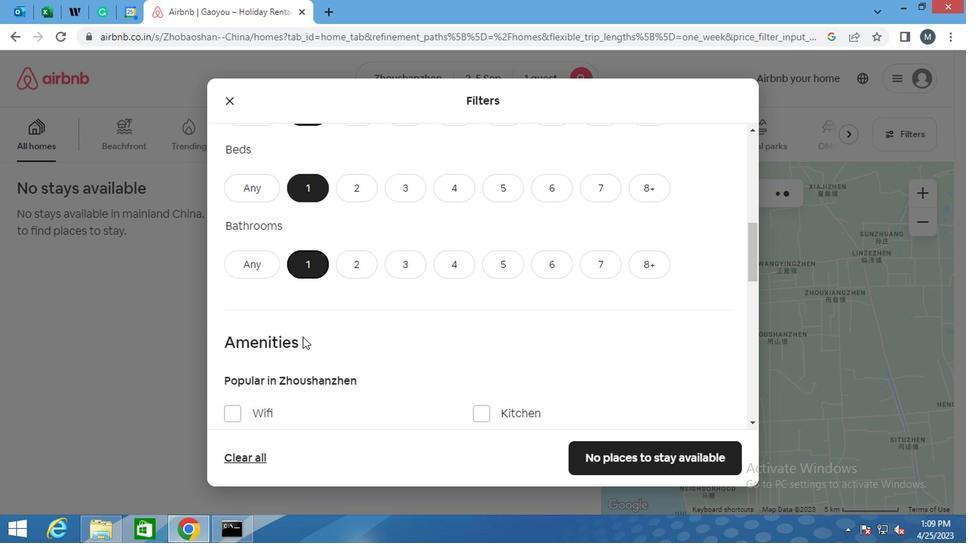 
Action: Mouse scrolled (300, 330) with delta (0, 0)
Screenshot: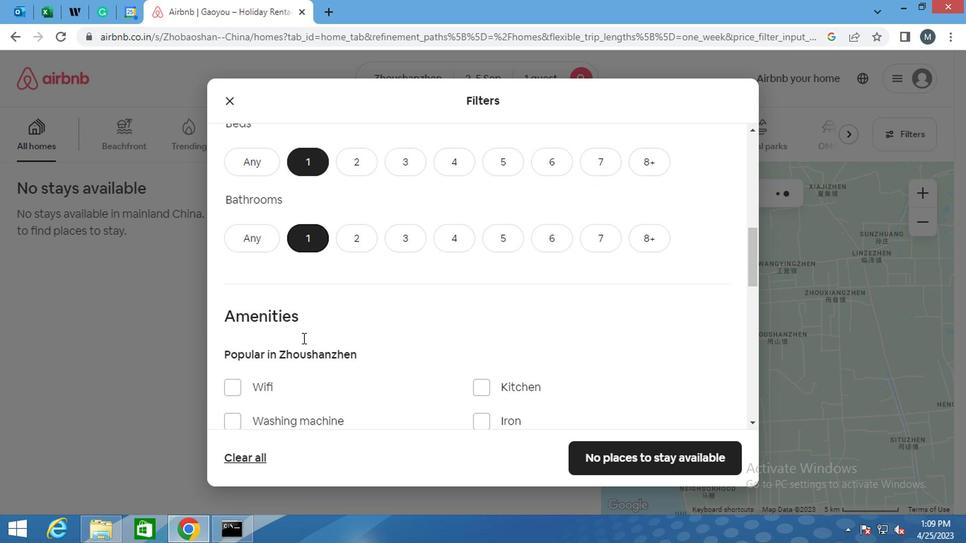 
Action: Mouse scrolled (300, 331) with delta (0, 0)
Screenshot: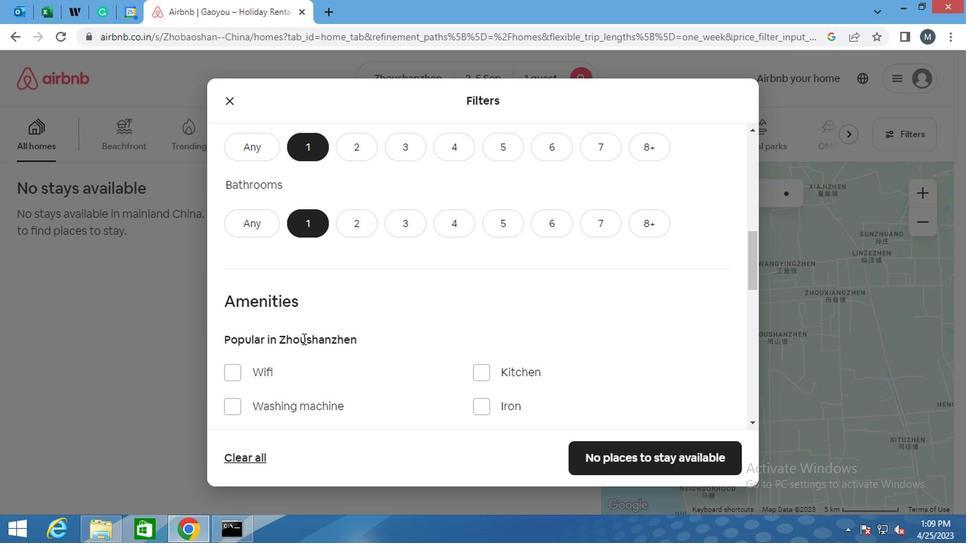 
Action: Mouse moved to (369, 311)
Screenshot: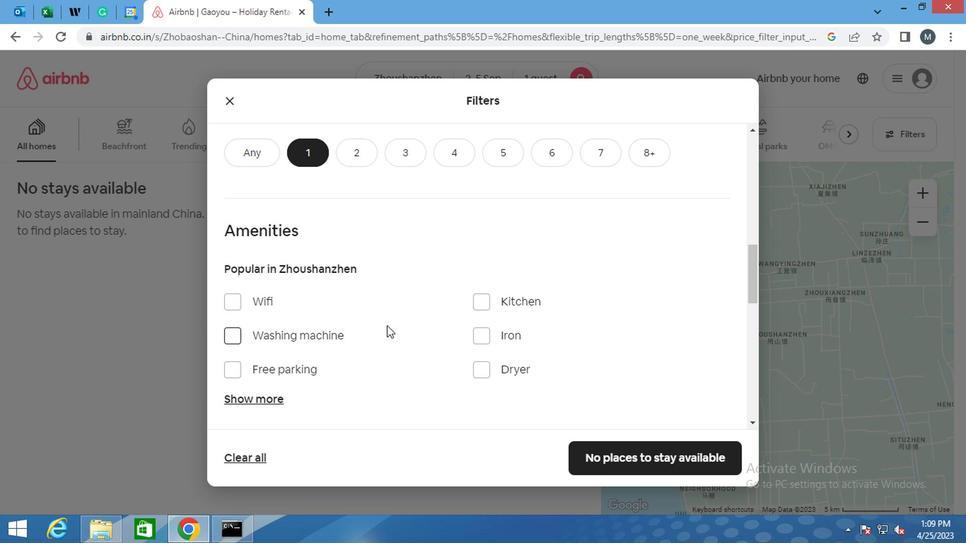 
Action: Mouse scrolled (369, 310) with delta (0, -1)
Screenshot: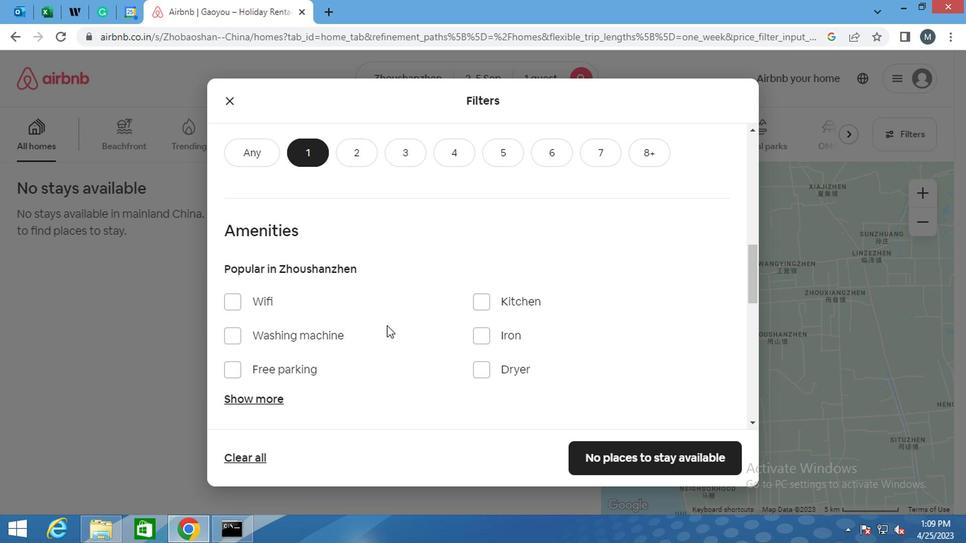 
Action: Mouse scrolled (369, 310) with delta (0, -1)
Screenshot: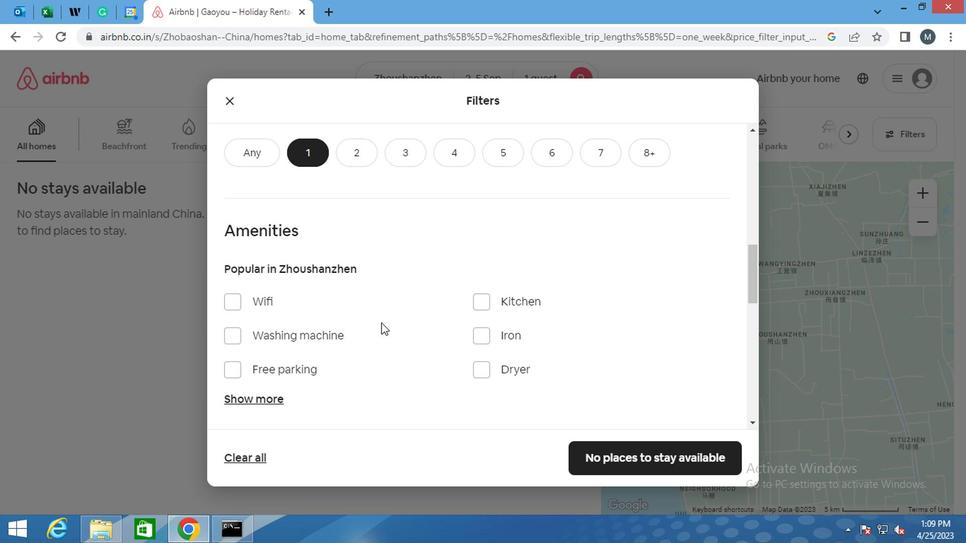 
Action: Mouse moved to (233, 194)
Screenshot: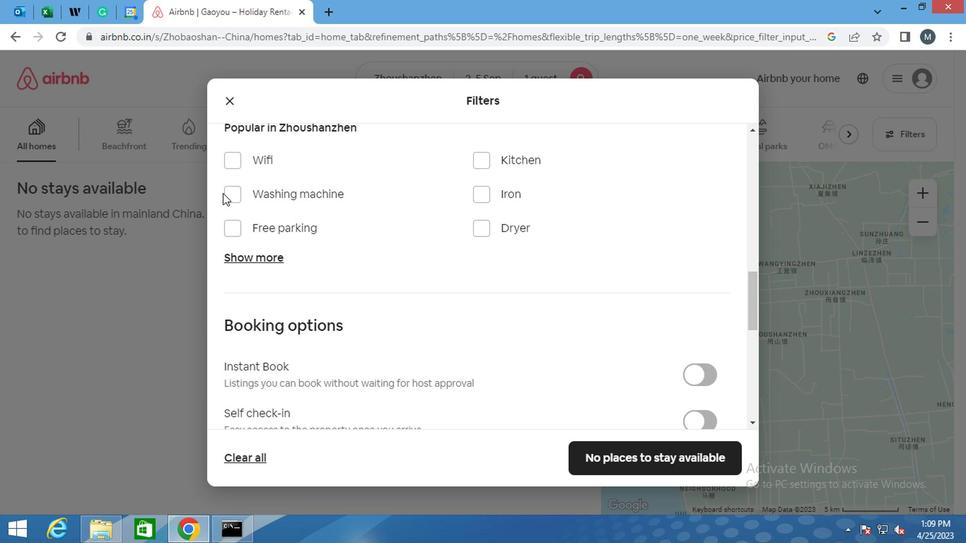 
Action: Mouse pressed left at (233, 194)
Screenshot: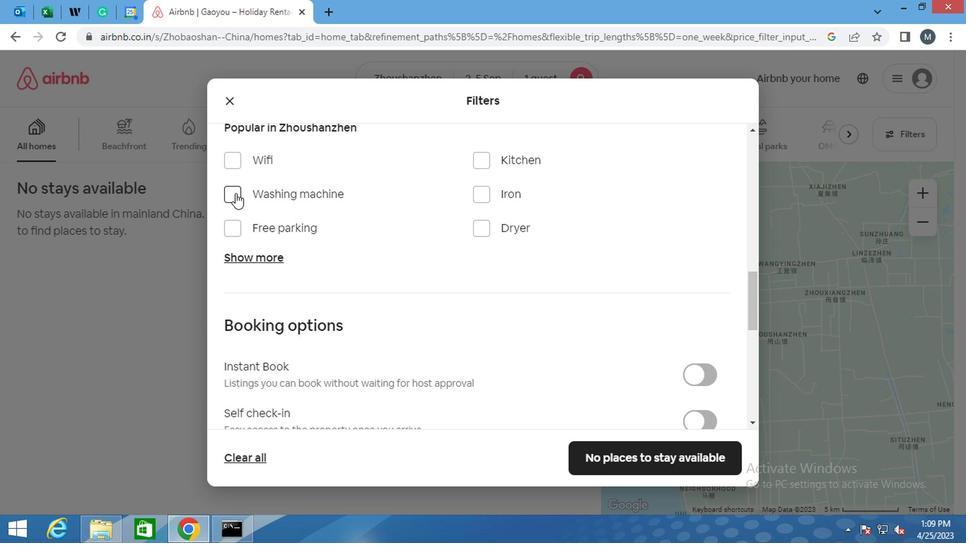 
Action: Mouse moved to (340, 219)
Screenshot: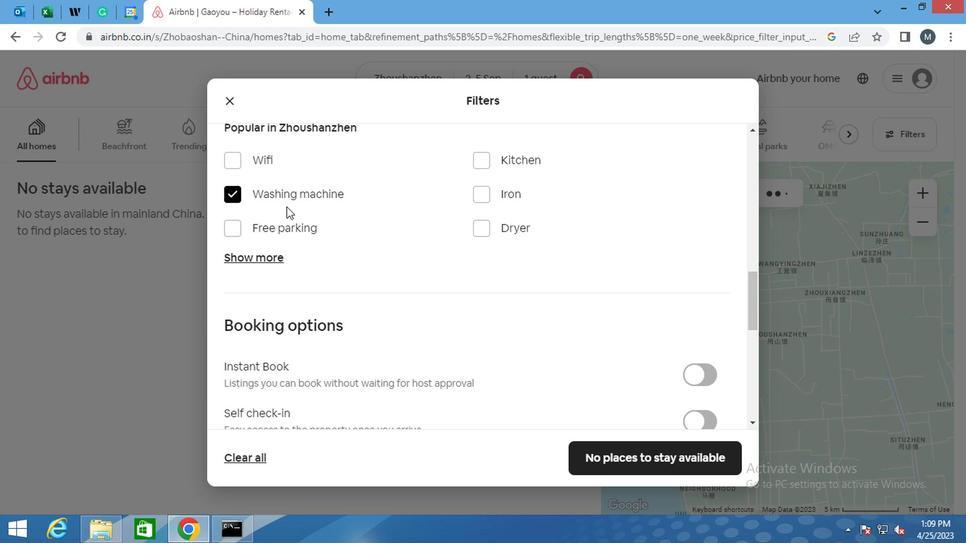 
Action: Mouse scrolled (340, 218) with delta (0, -1)
Screenshot: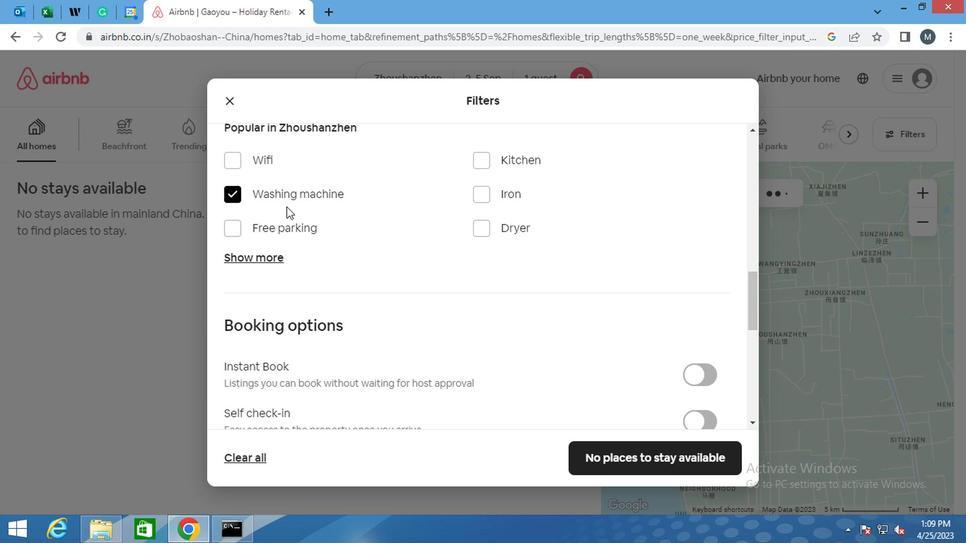 
Action: Mouse moved to (340, 224)
Screenshot: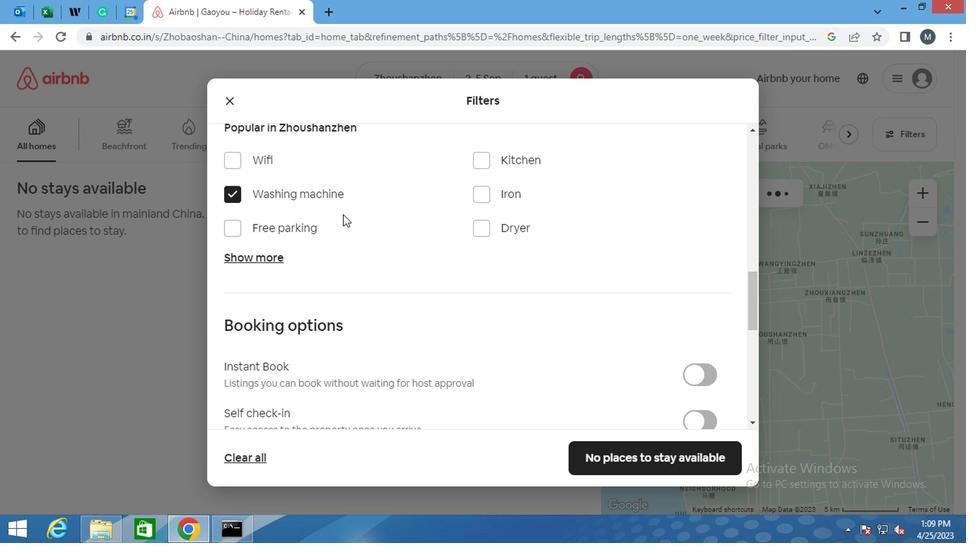 
Action: Mouse scrolled (340, 223) with delta (0, 0)
Screenshot: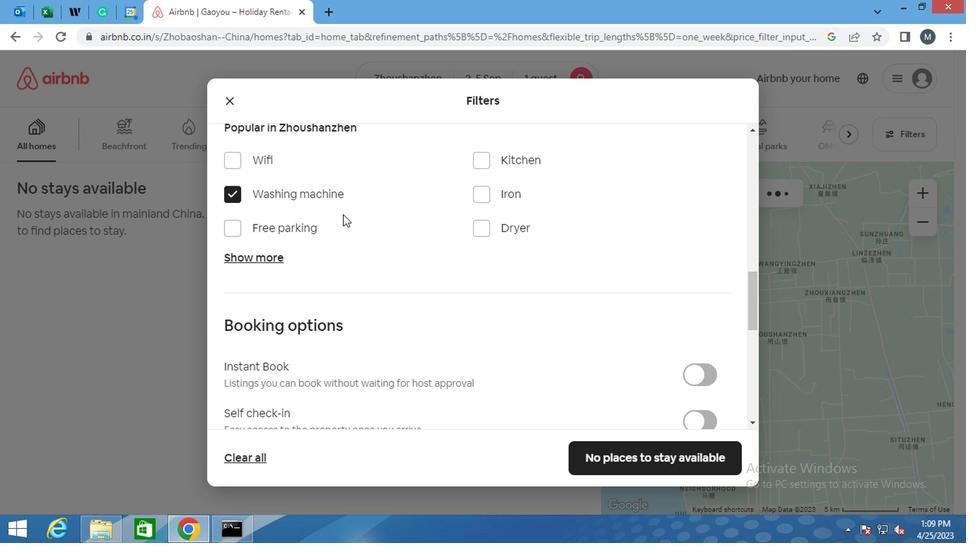 
Action: Mouse moved to (331, 236)
Screenshot: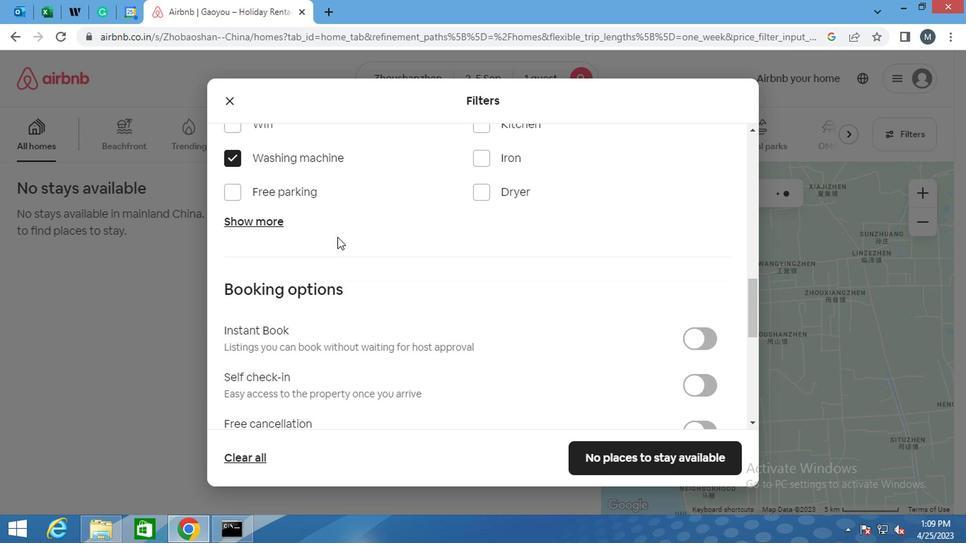 
Action: Mouse scrolled (331, 236) with delta (0, 0)
Screenshot: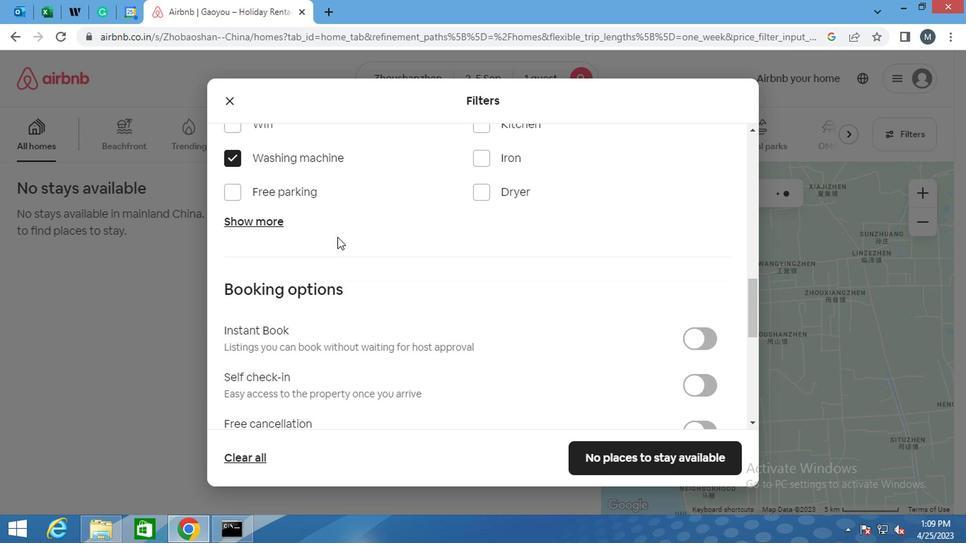 
Action: Mouse moved to (698, 215)
Screenshot: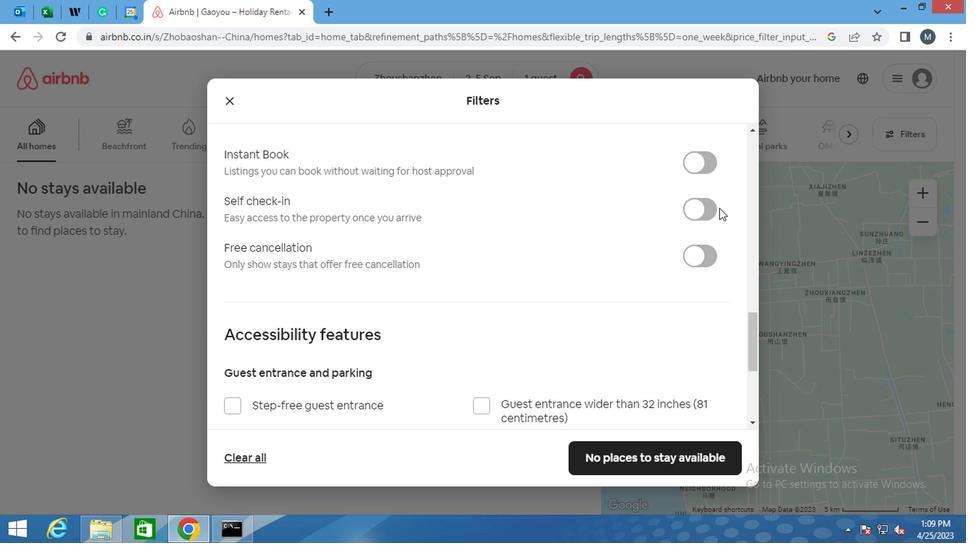 
Action: Mouse pressed left at (698, 215)
Screenshot: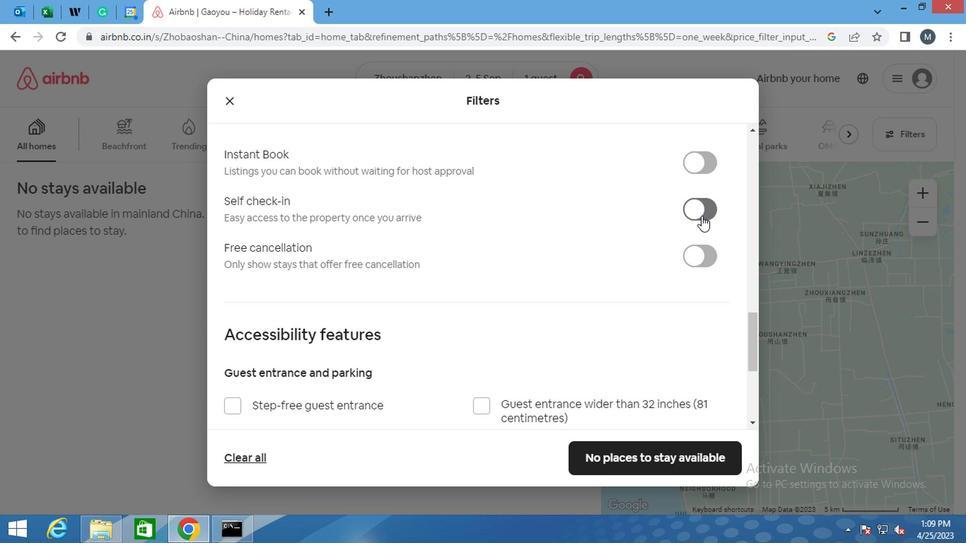 
Action: Mouse moved to (357, 274)
Screenshot: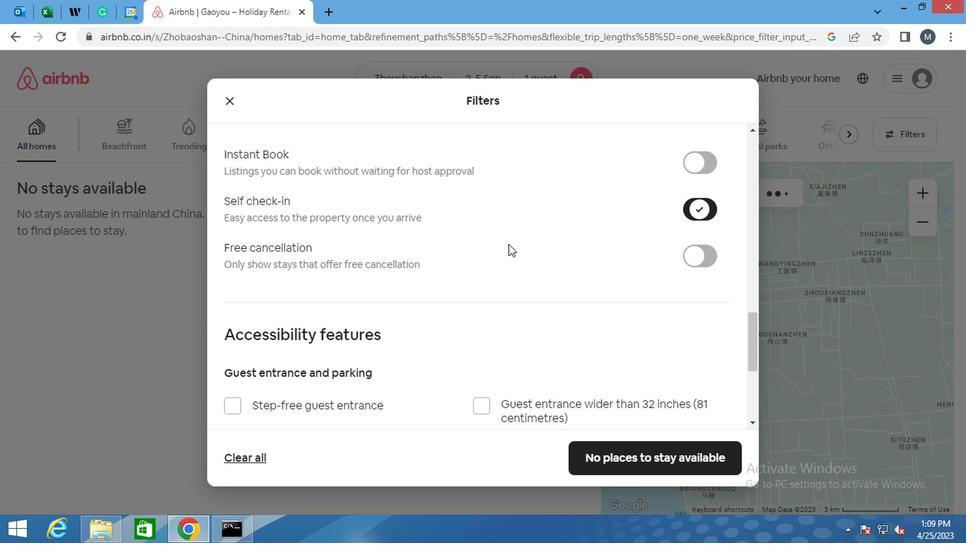
Action: Mouse scrolled (357, 274) with delta (0, 0)
Screenshot: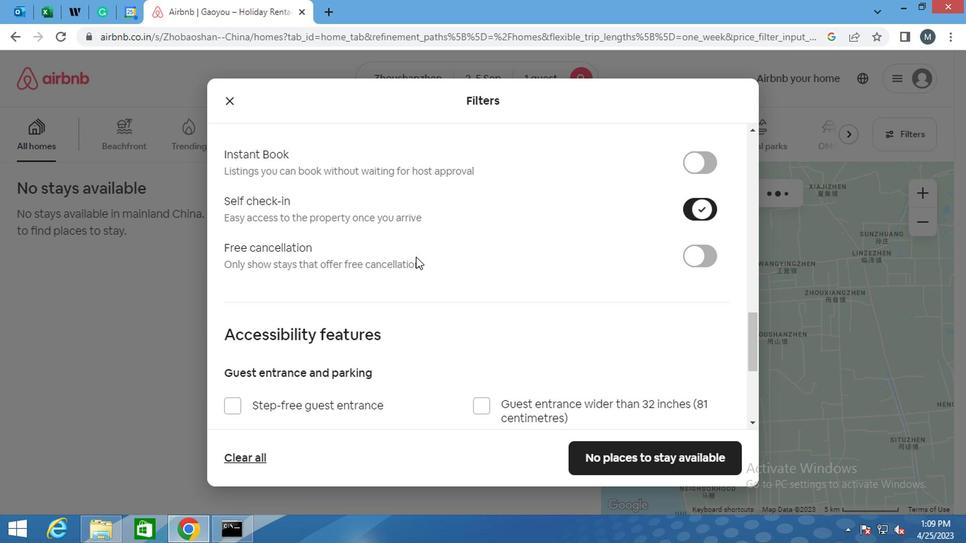 
Action: Mouse moved to (357, 276)
Screenshot: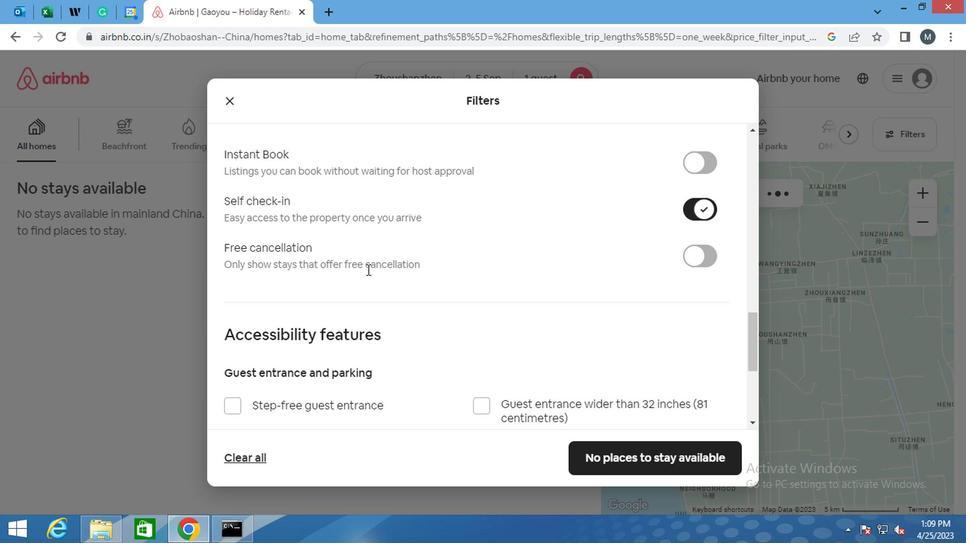 
Action: Mouse scrolled (357, 275) with delta (0, 0)
Screenshot: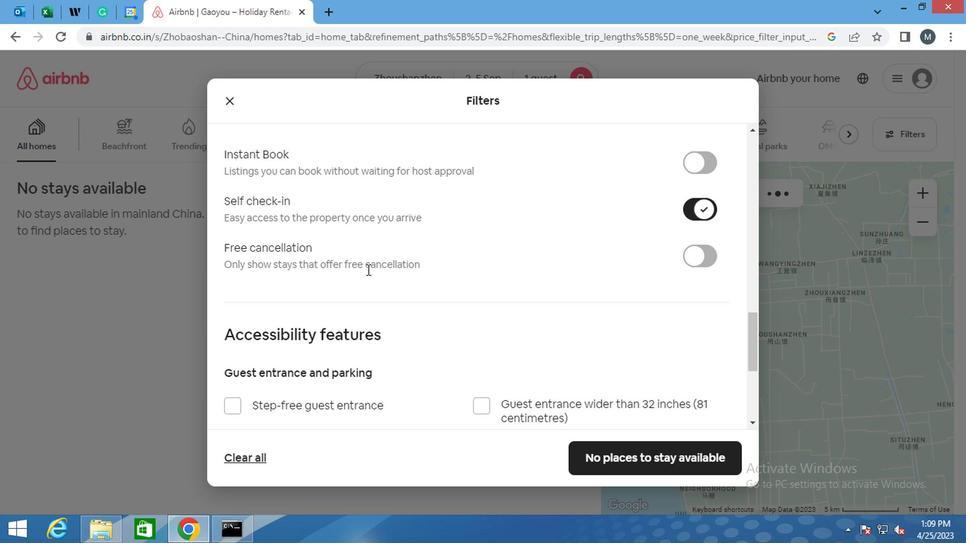 
Action: Mouse moved to (358, 281)
Screenshot: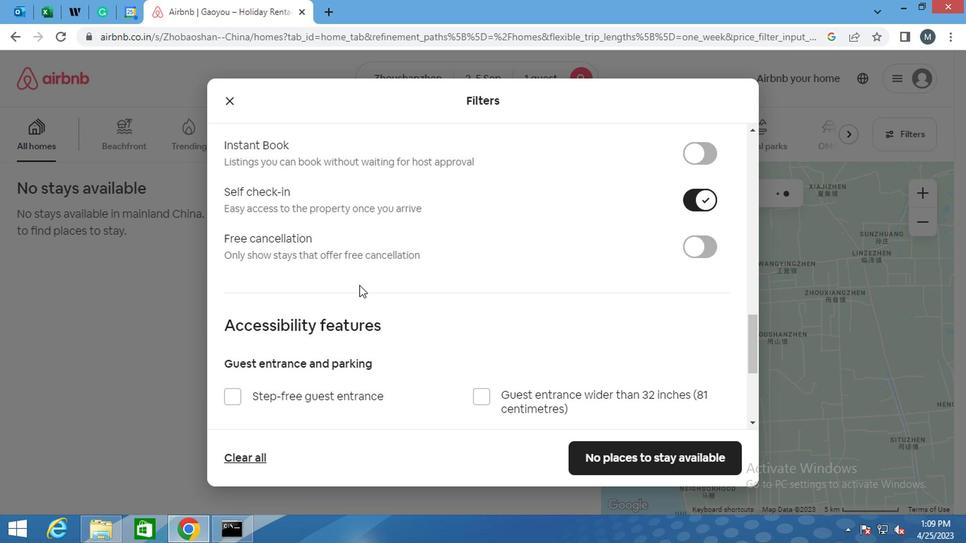 
Action: Mouse scrolled (358, 280) with delta (0, 0)
Screenshot: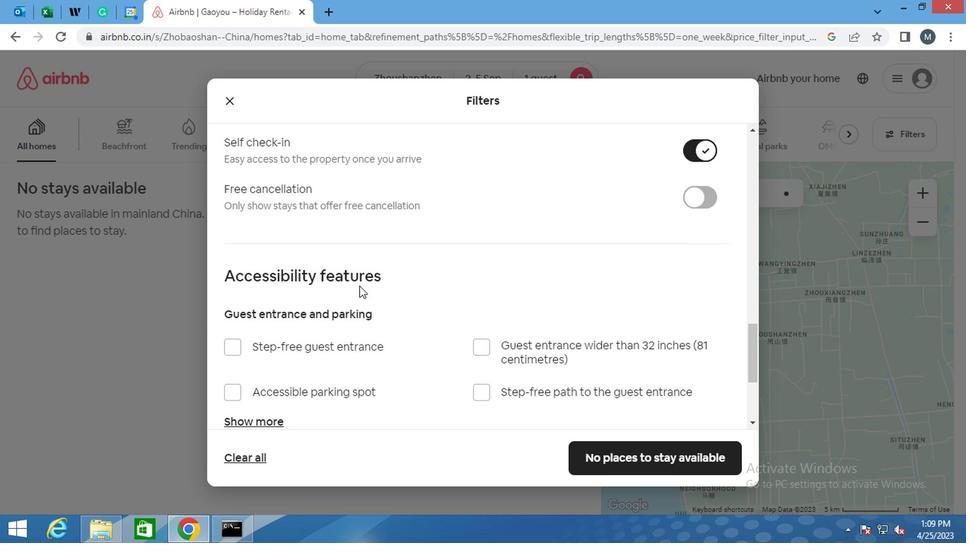 
Action: Mouse scrolled (358, 280) with delta (0, 0)
Screenshot: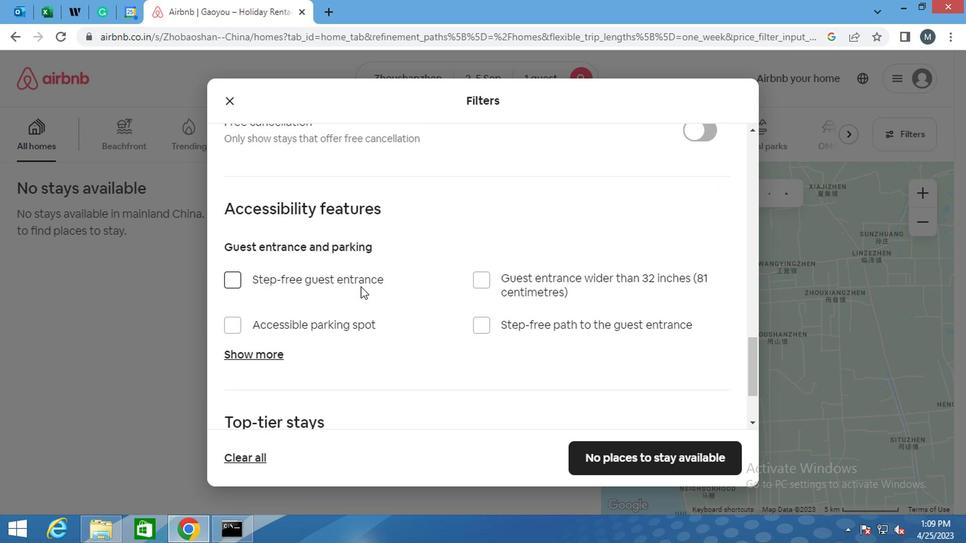 
Action: Mouse moved to (358, 282)
Screenshot: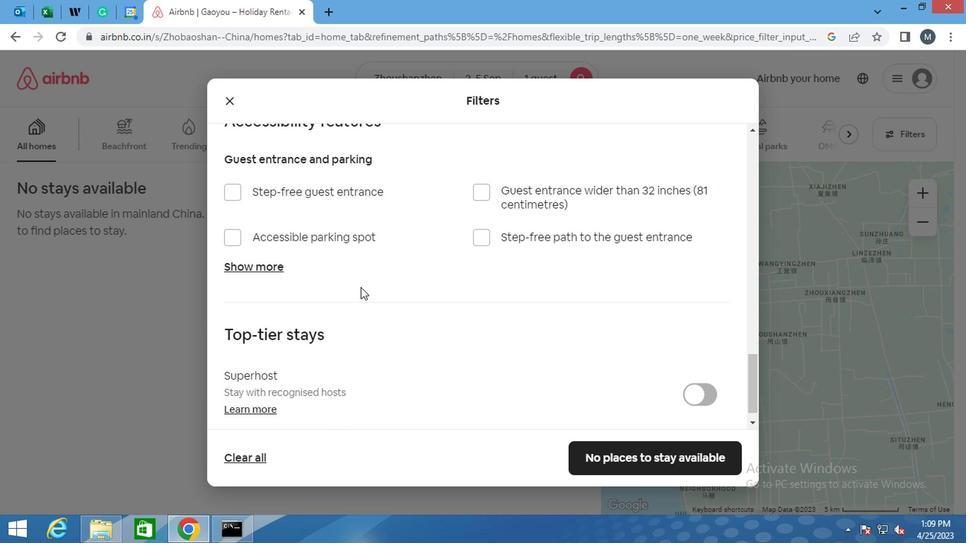
Action: Mouse scrolled (358, 282) with delta (0, 0)
Screenshot: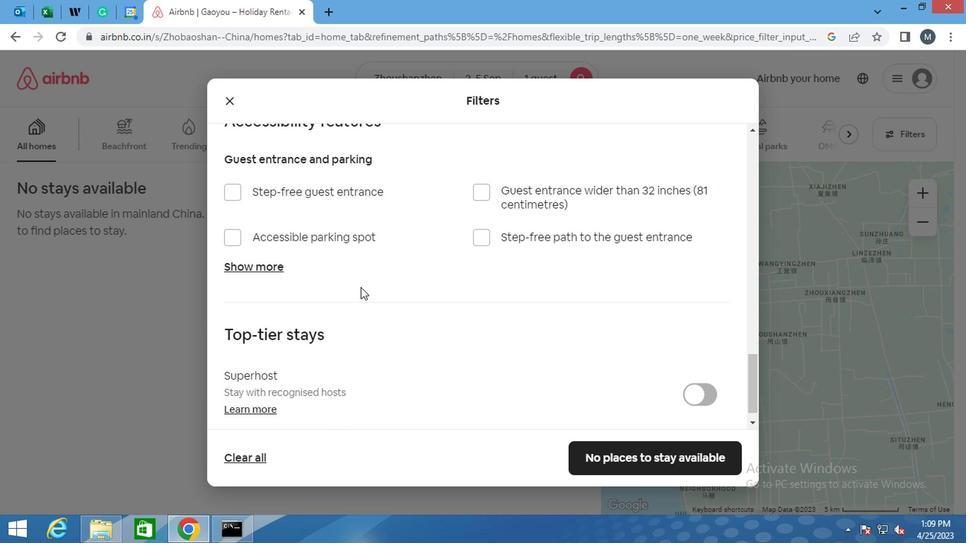 
Action: Mouse moved to (358, 284)
Screenshot: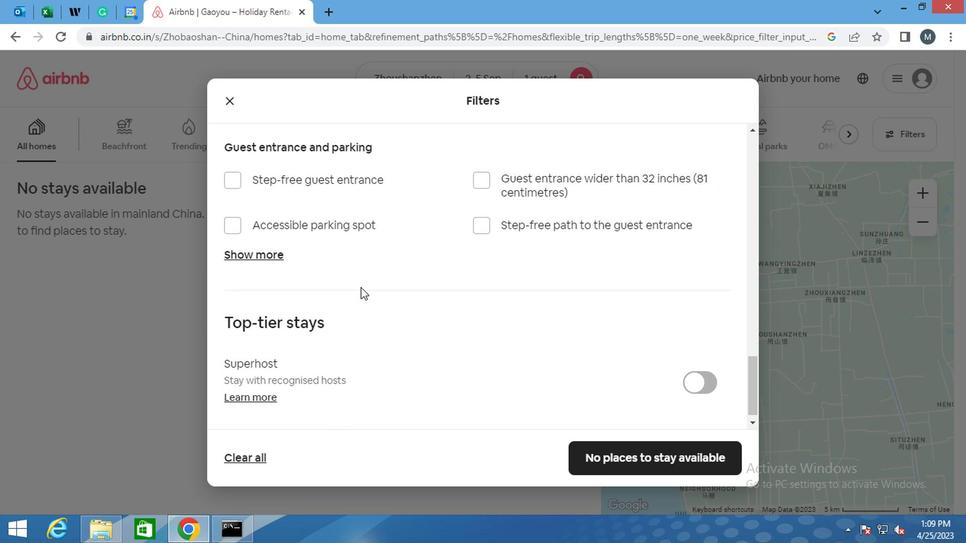 
Action: Mouse scrolled (358, 284) with delta (0, 0)
Screenshot: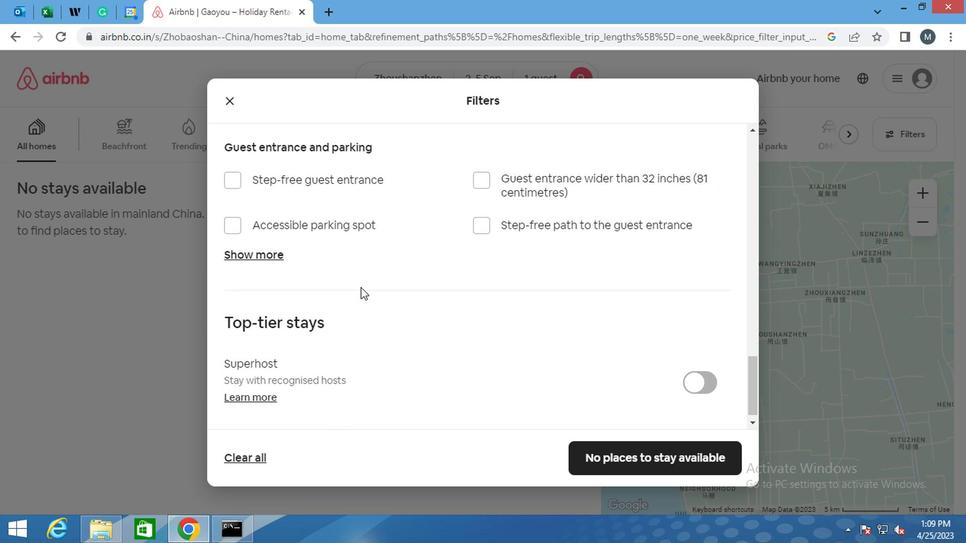 
Action: Mouse moved to (387, 359)
Screenshot: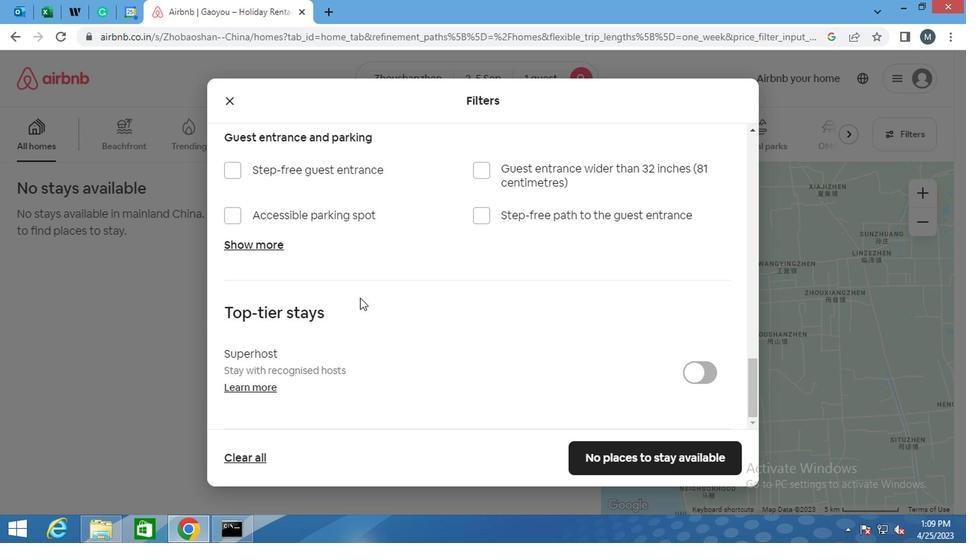 
Action: Mouse scrolled (387, 359) with delta (0, 0)
Screenshot: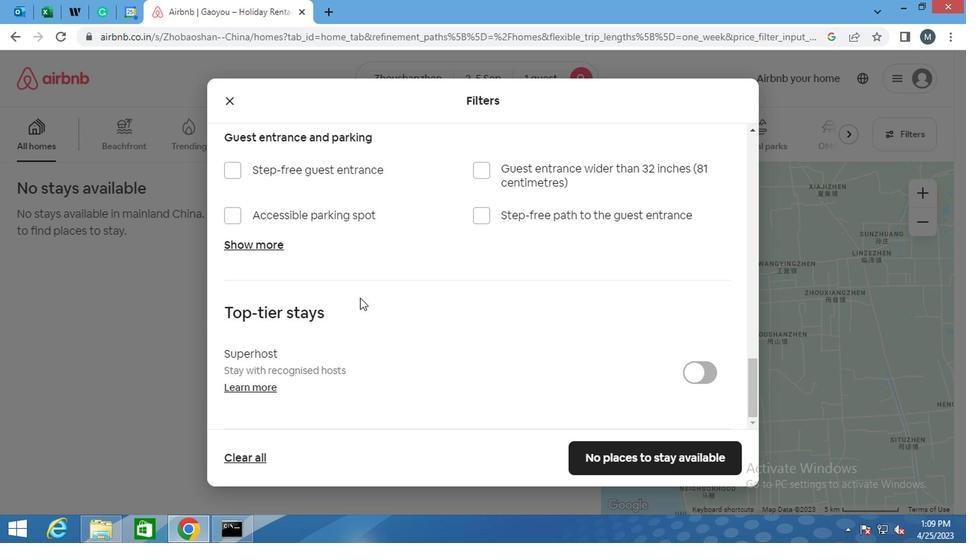 
Action: Mouse moved to (580, 442)
Screenshot: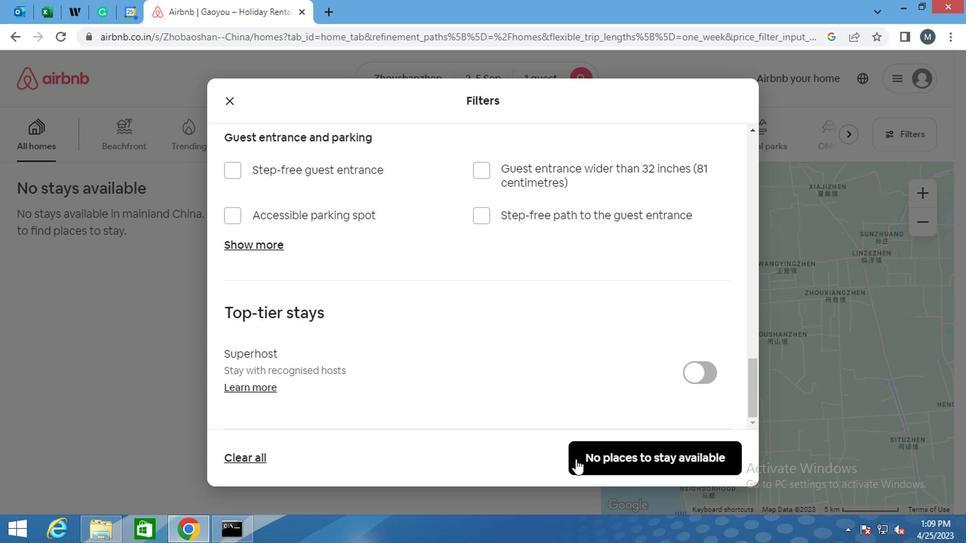 
Action: Mouse pressed left at (580, 442)
Screenshot: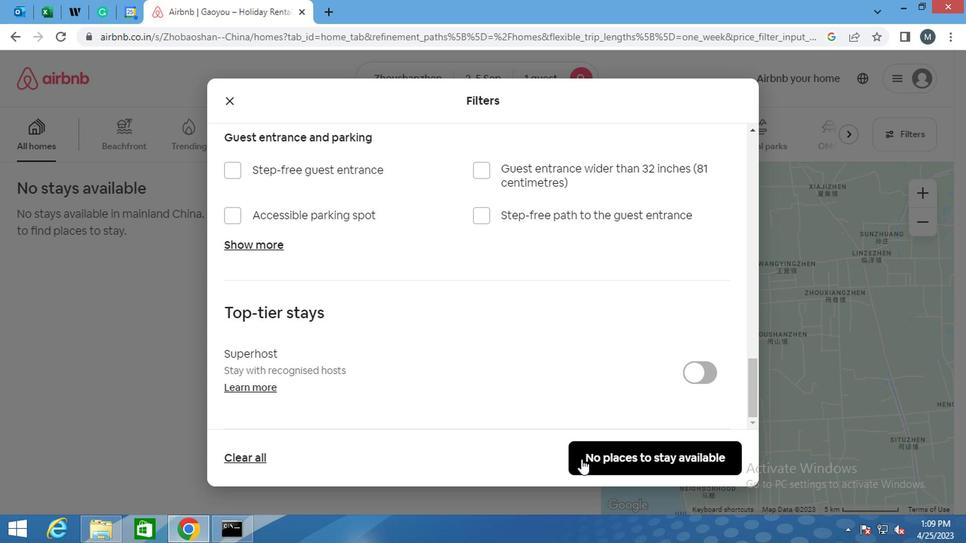 
Action: Mouse moved to (565, 442)
Screenshot: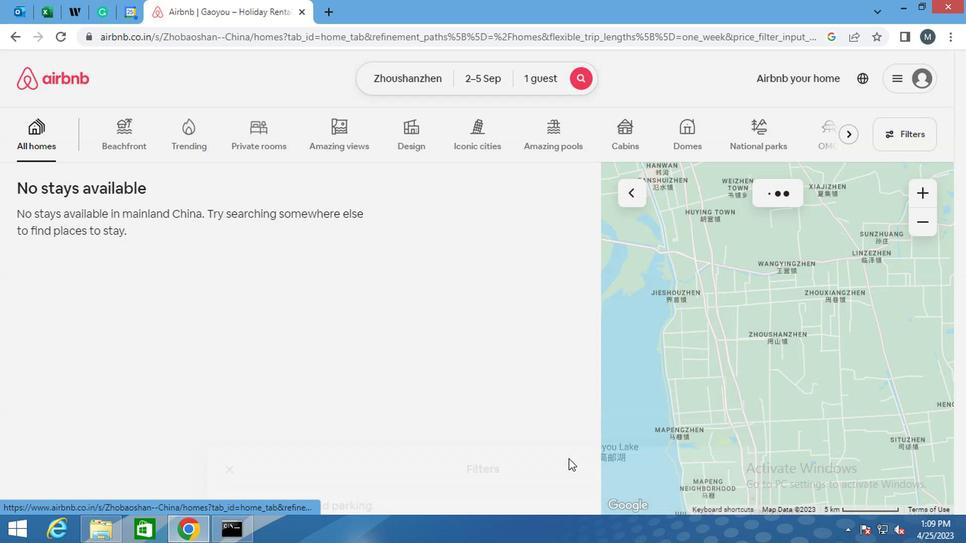 
